 Task: Look for space in Siguiri, Guinea from 3rd June, 2023 to 9th June, 2023 for 2 adults in price range Rs.6000 to Rs.12000. Place can be entire place with 1  bedroom having 1 bed and 1 bathroom. Property type can be house, flat, guest house, hotel. Booking option can be shelf check-in. Required host language is English.
Action: Mouse moved to (426, 58)
Screenshot: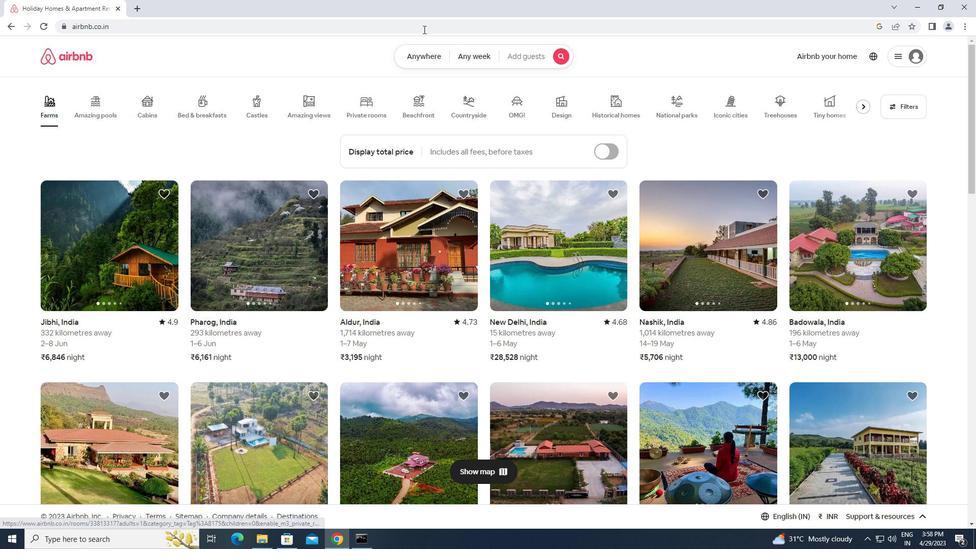 
Action: Mouse pressed left at (426, 58)
Screenshot: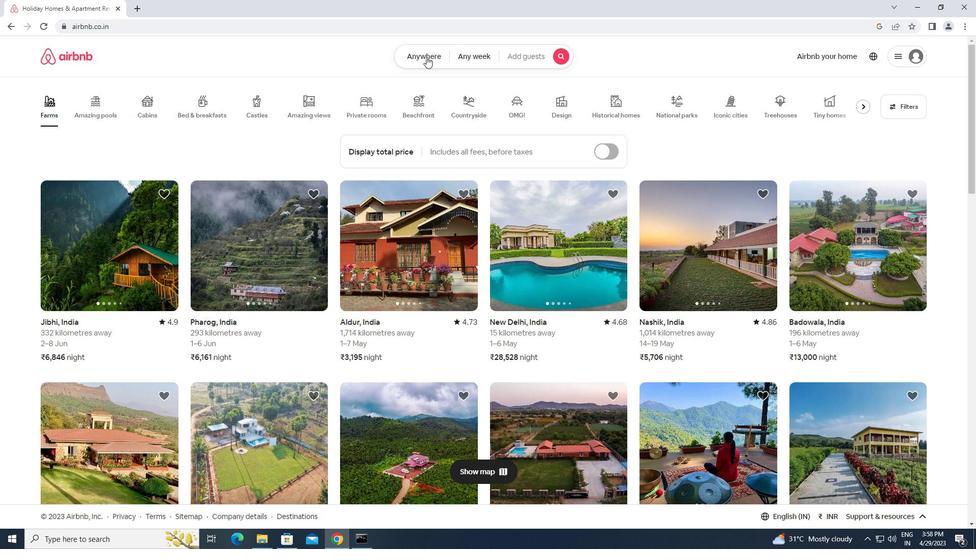 
Action: Mouse moved to (355, 93)
Screenshot: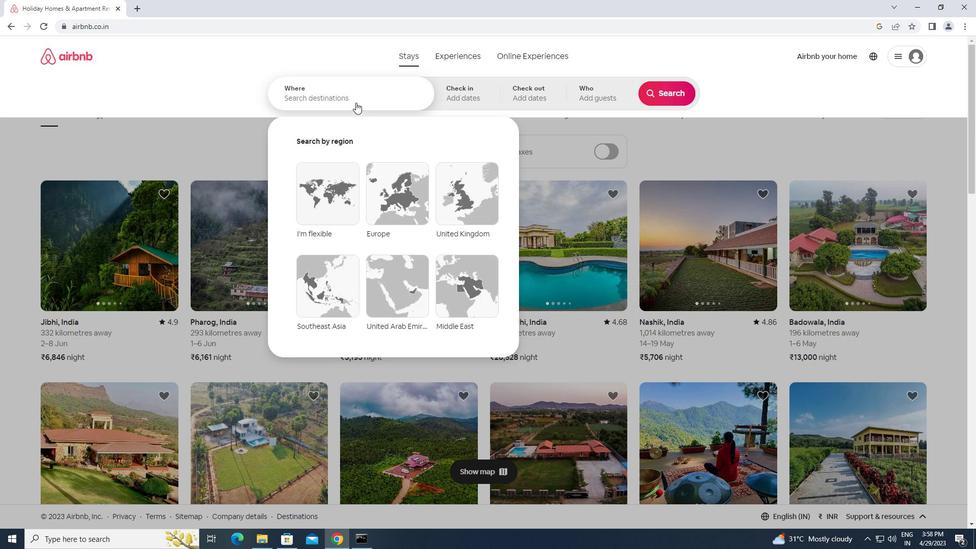 
Action: Mouse pressed left at (355, 93)
Screenshot: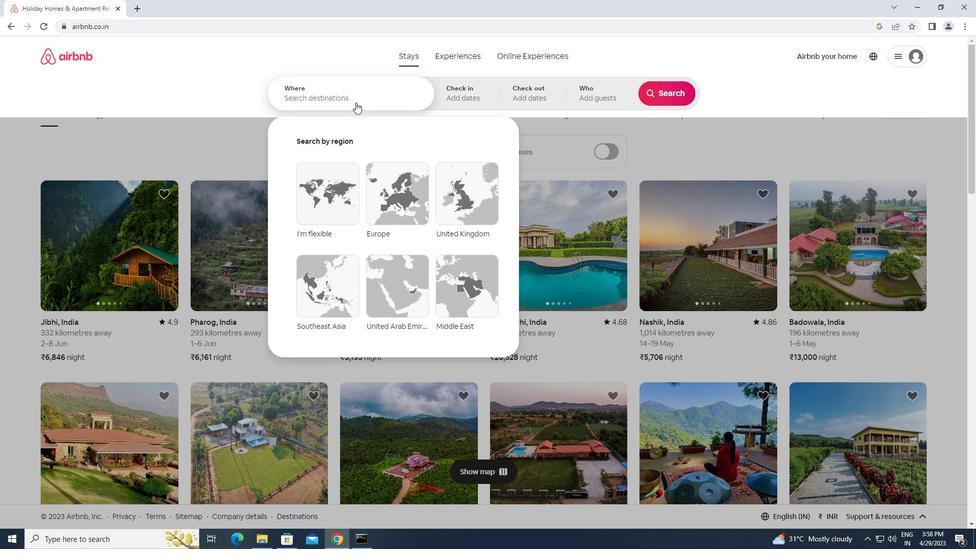 
Action: Mouse moved to (355, 93)
Screenshot: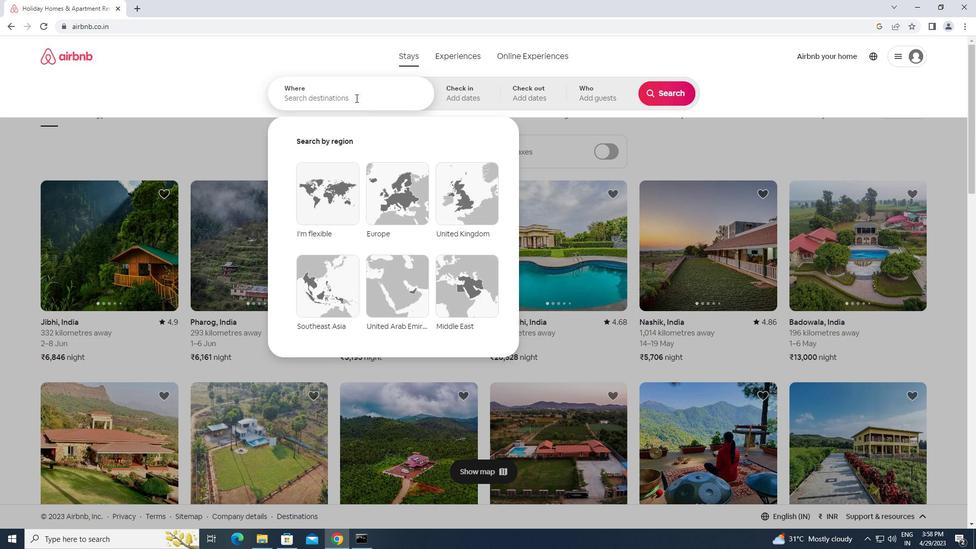 
Action: Key pressed s<Key.caps_lock>iguiri,<Key.space><Key.caps_lock>g<Key.caps_lock>uinea<Key.enter>
Screenshot: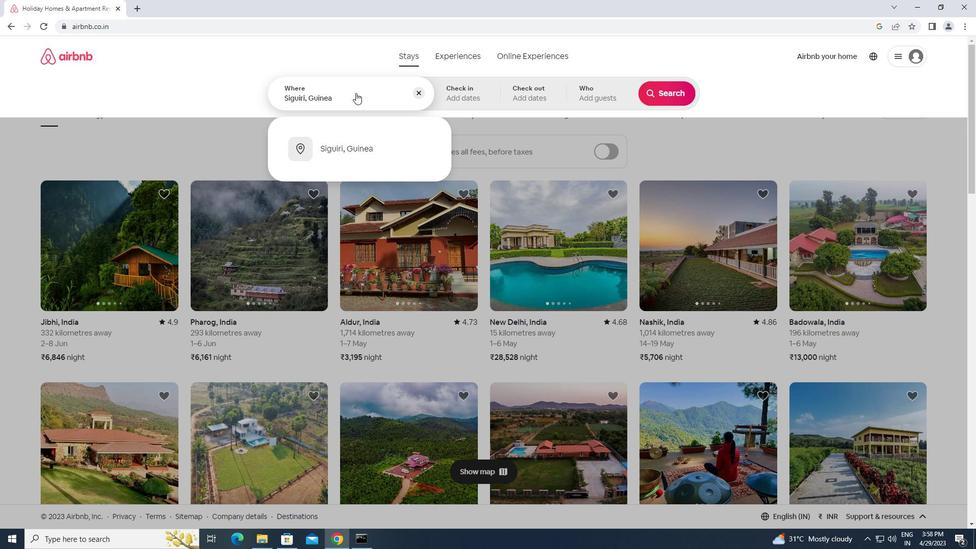 
Action: Mouse moved to (663, 174)
Screenshot: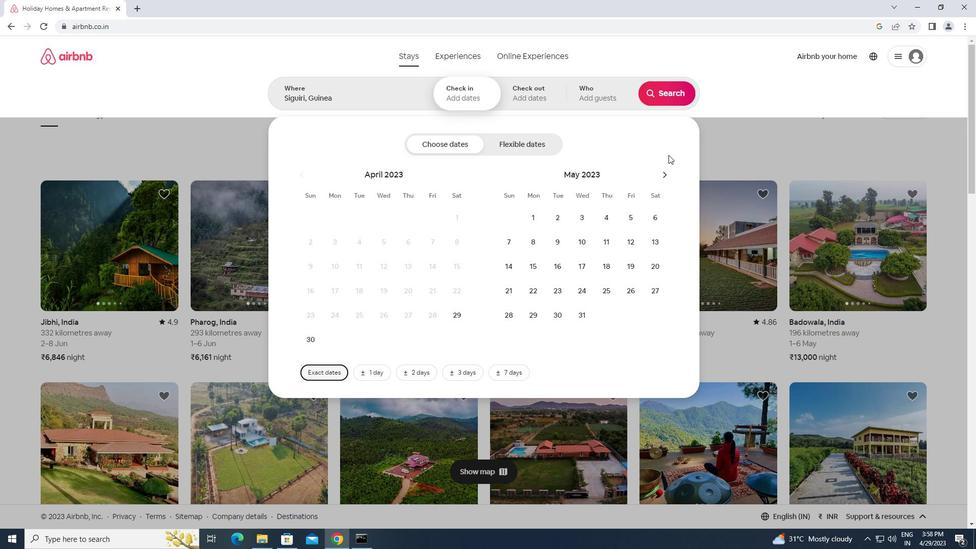 
Action: Mouse pressed left at (663, 174)
Screenshot: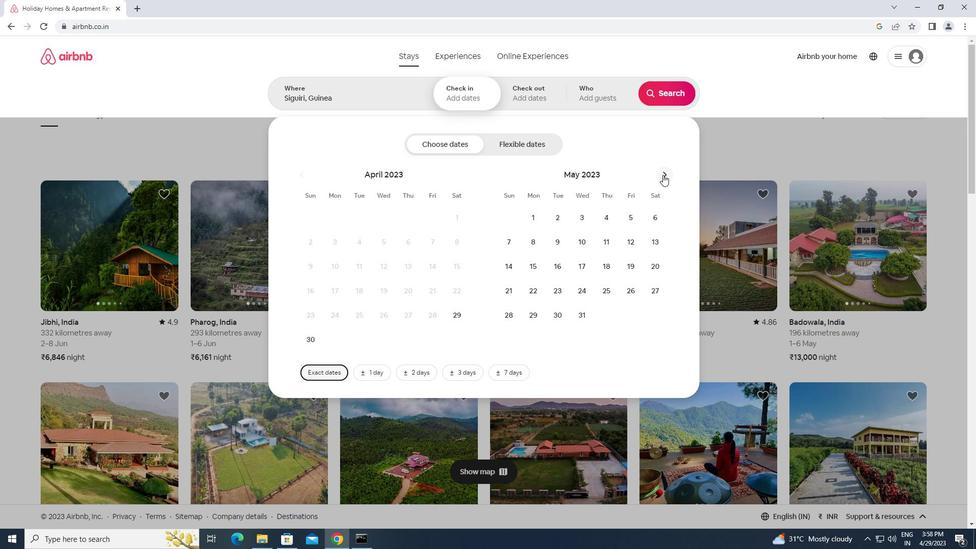 
Action: Mouse moved to (656, 216)
Screenshot: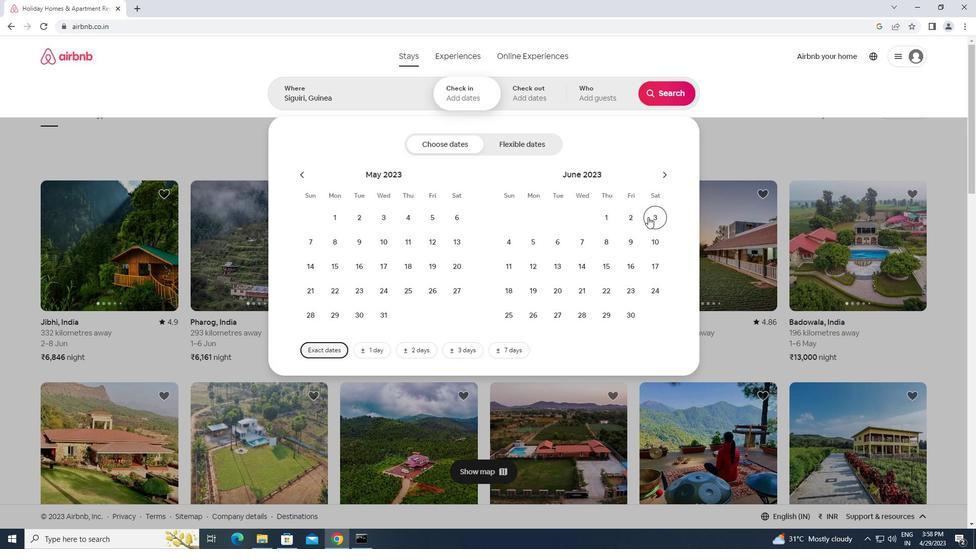 
Action: Mouse pressed left at (656, 216)
Screenshot: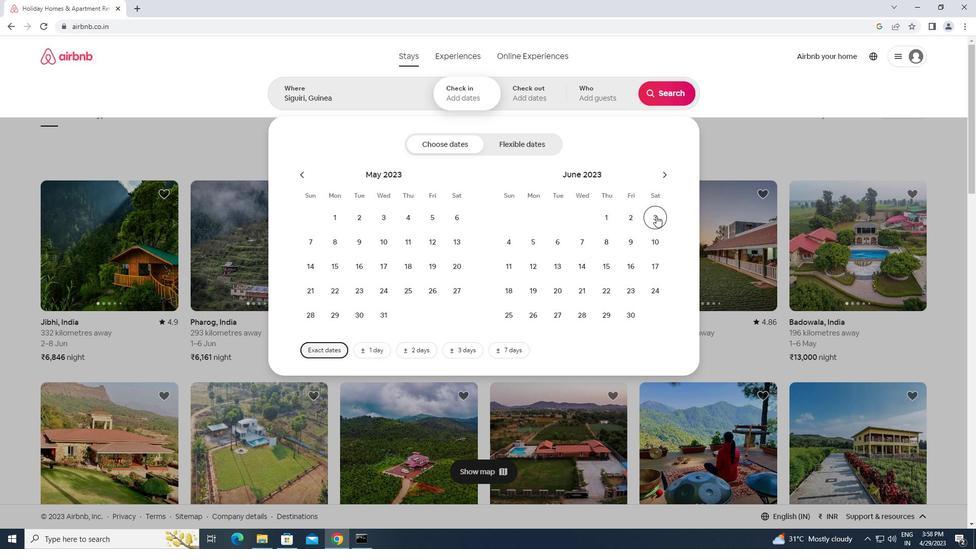 
Action: Mouse moved to (627, 238)
Screenshot: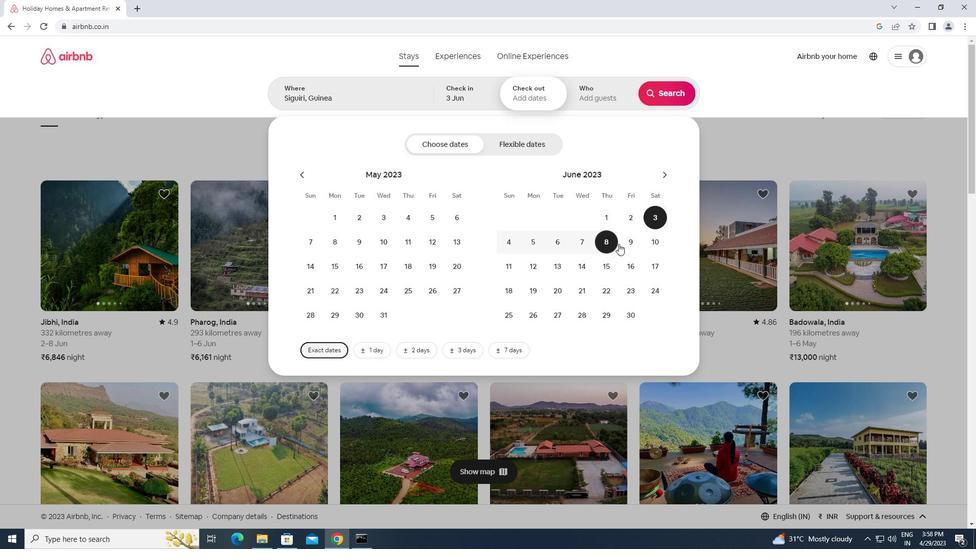 
Action: Mouse pressed left at (627, 238)
Screenshot: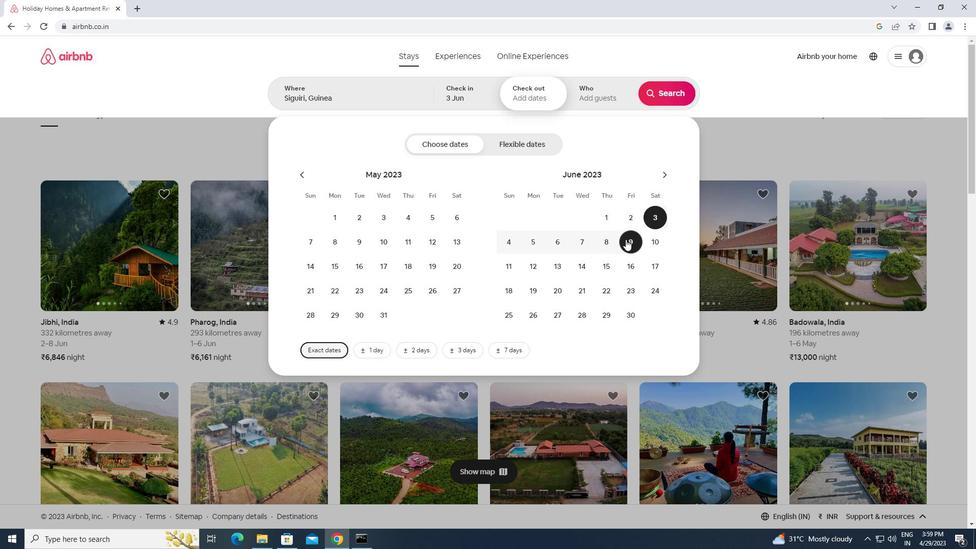 
Action: Mouse moved to (597, 95)
Screenshot: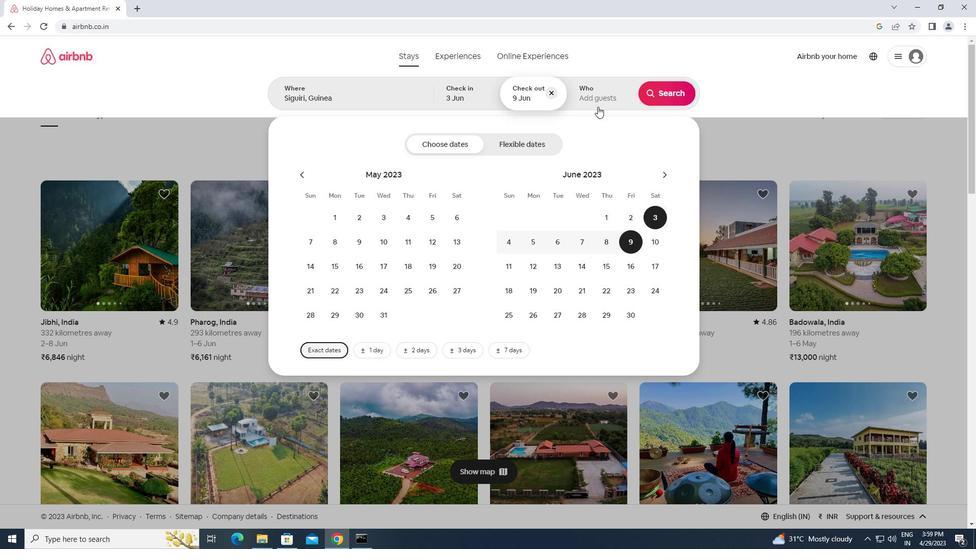 
Action: Mouse pressed left at (597, 95)
Screenshot: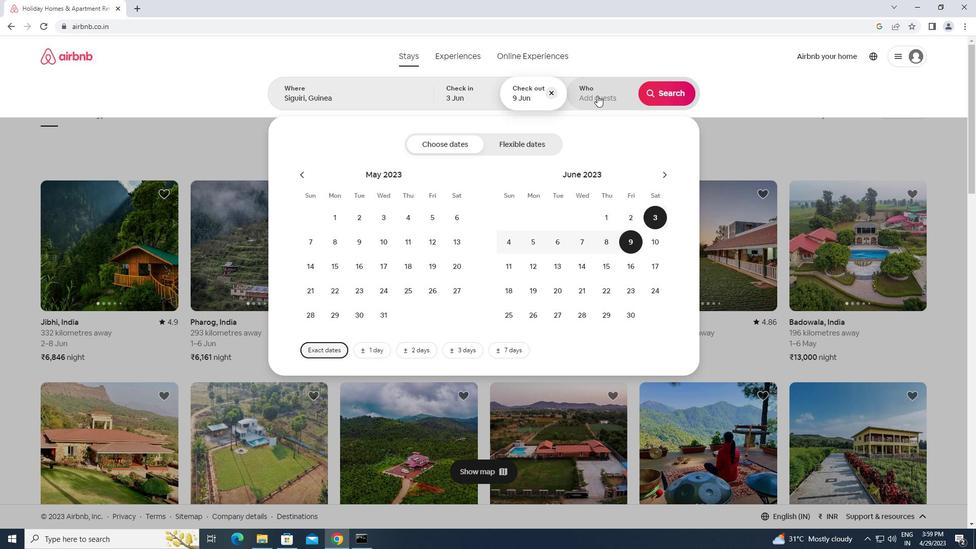 
Action: Mouse moved to (667, 151)
Screenshot: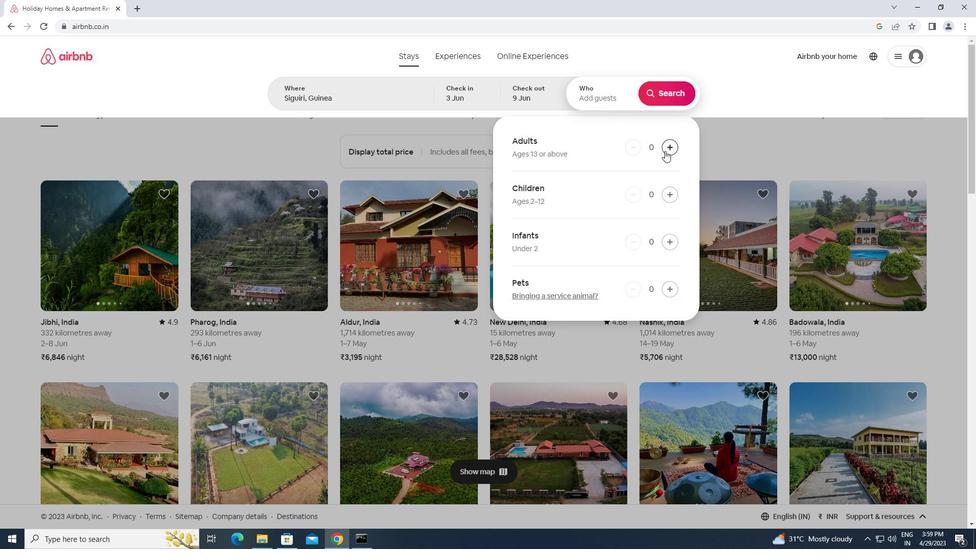 
Action: Mouse pressed left at (667, 151)
Screenshot: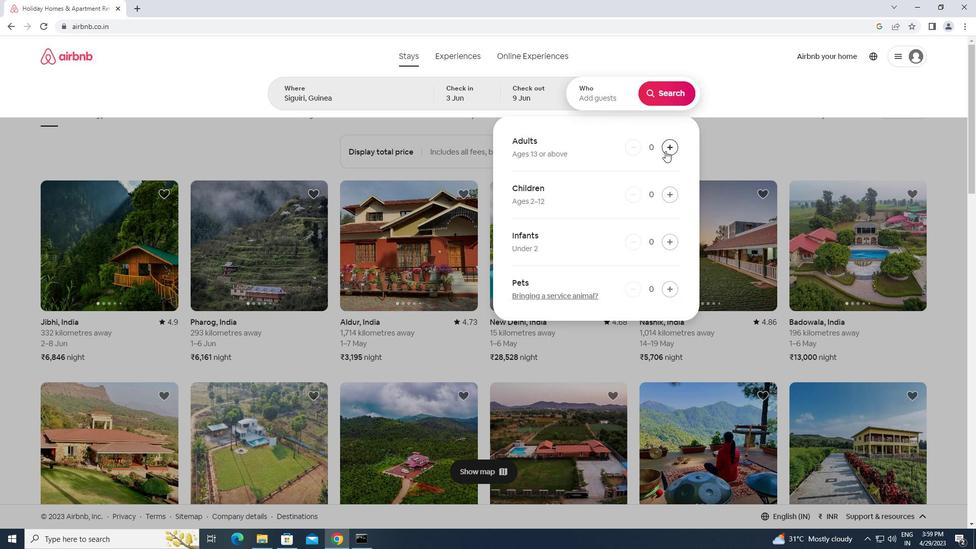 
Action: Mouse moved to (667, 151)
Screenshot: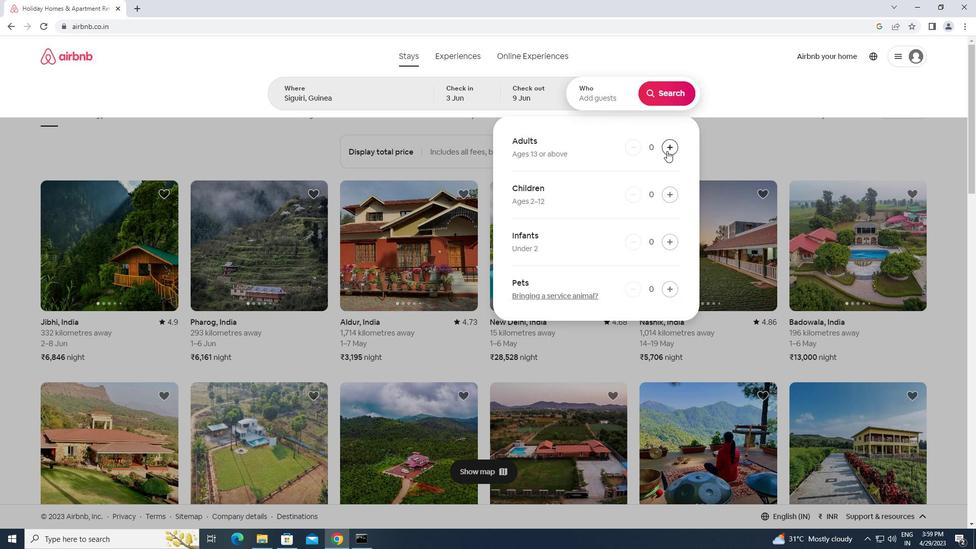 
Action: Mouse pressed left at (667, 151)
Screenshot: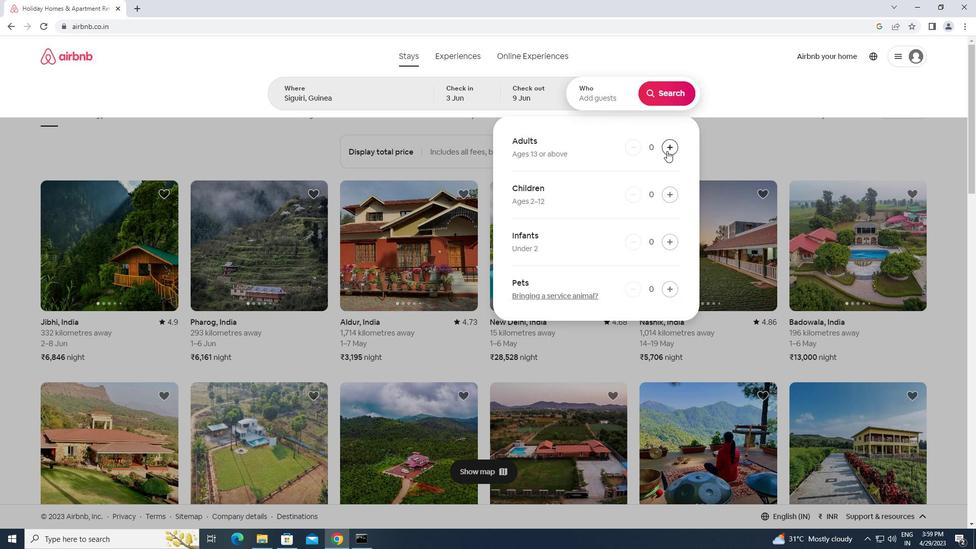 
Action: Mouse moved to (657, 83)
Screenshot: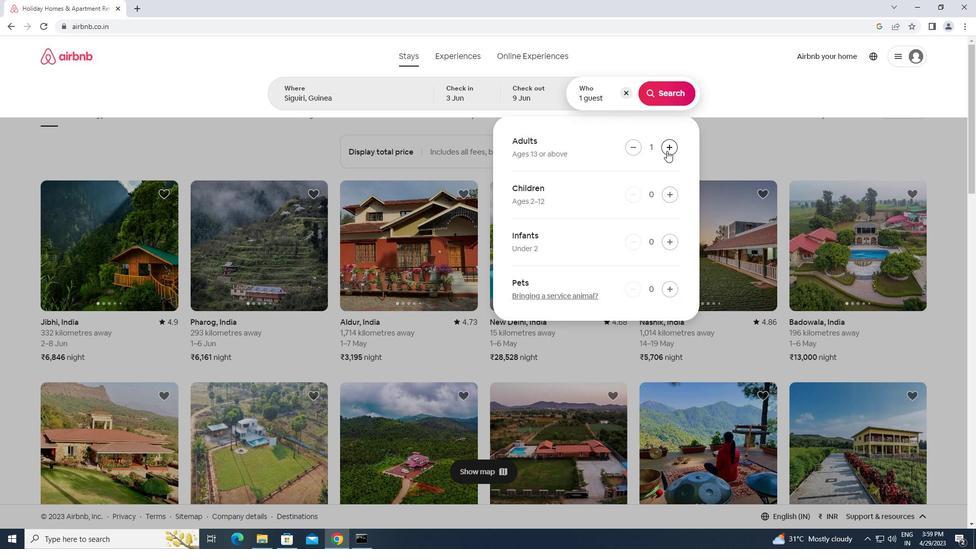 
Action: Mouse pressed left at (657, 83)
Screenshot: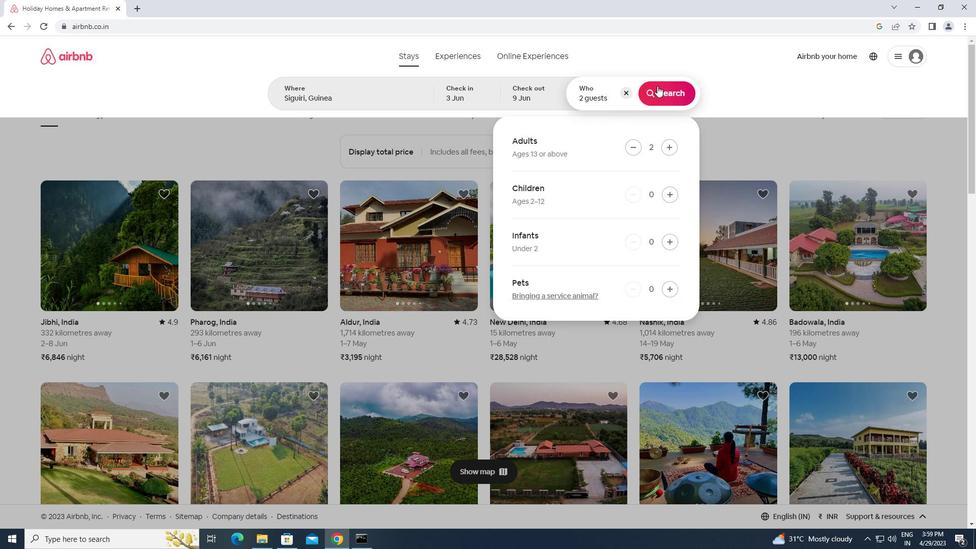 
Action: Mouse moved to (927, 101)
Screenshot: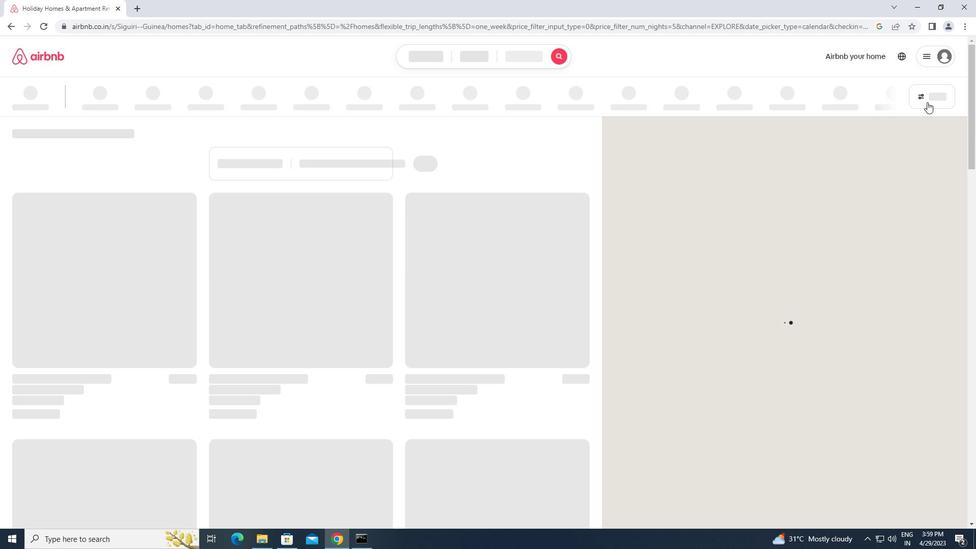 
Action: Mouse pressed left at (927, 101)
Screenshot: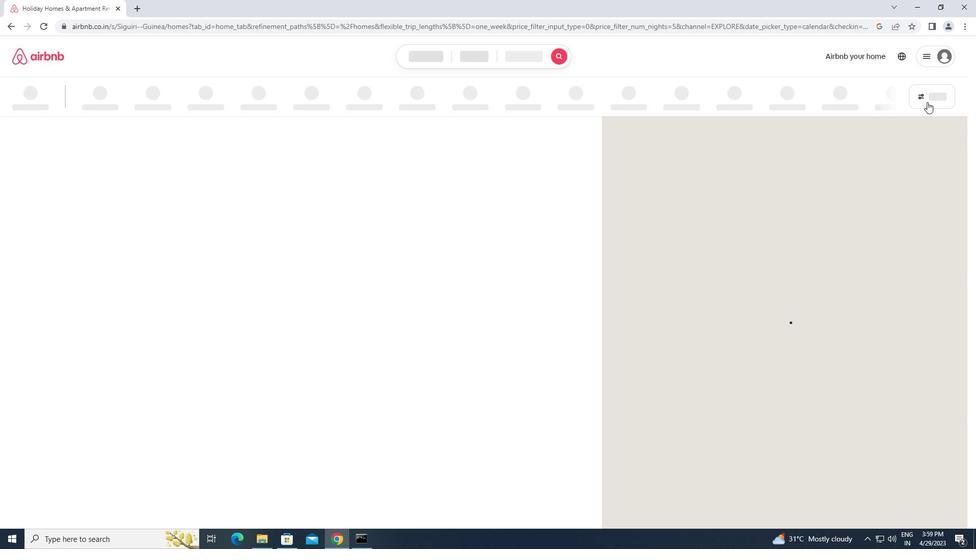 
Action: Mouse moved to (372, 161)
Screenshot: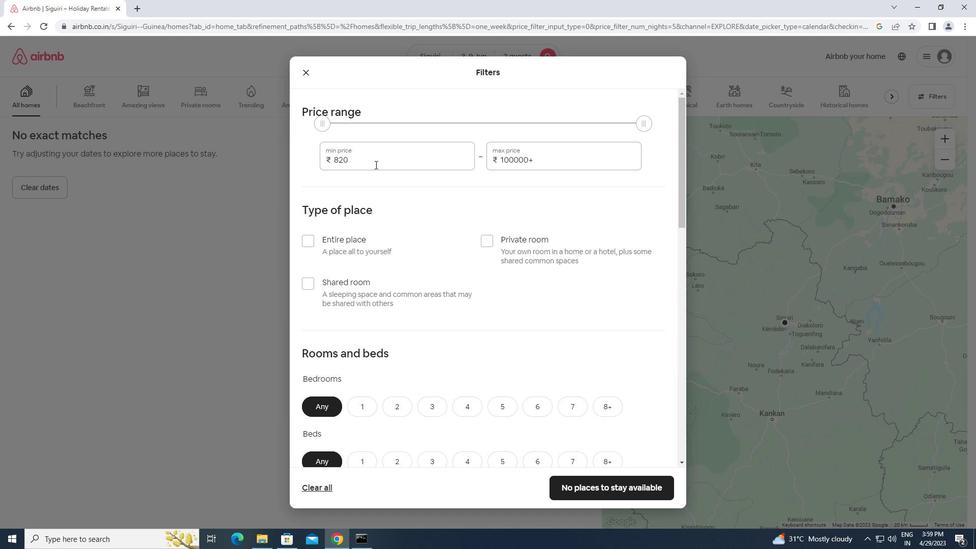 
Action: Mouse pressed left at (372, 161)
Screenshot: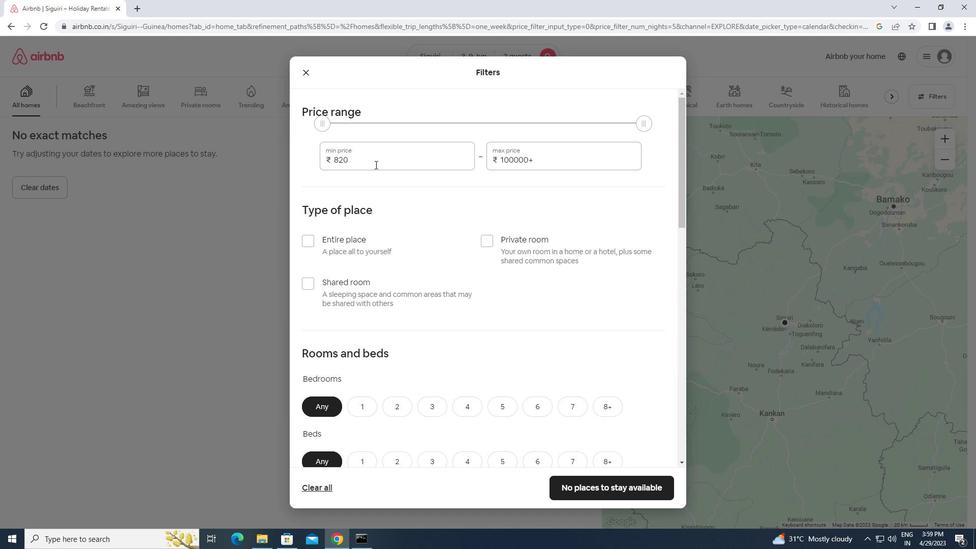 
Action: Mouse moved to (286, 159)
Screenshot: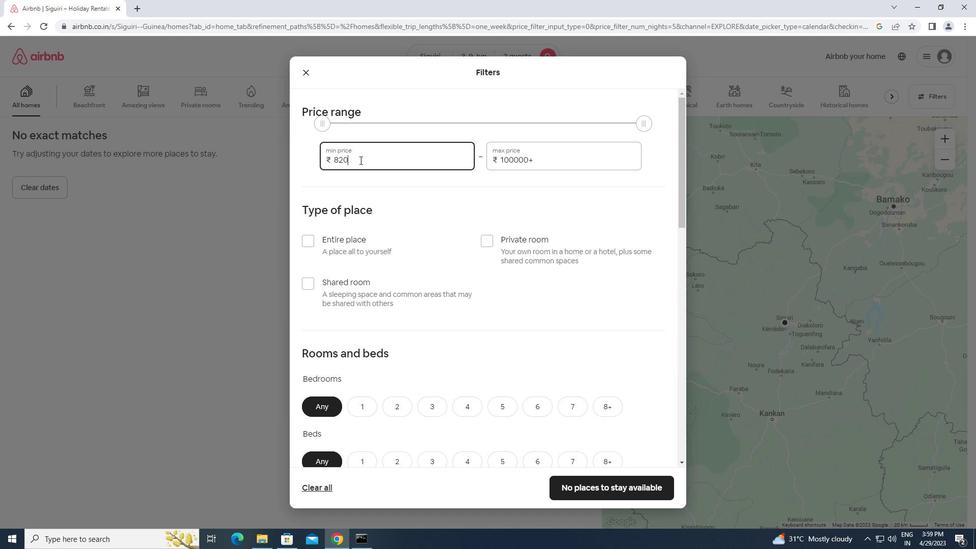 
Action: Key pressed 6000<Key.tab><Key.backspace><Key.backspace><Key.backspace><Key.backspace><Key.backspace><Key.backspace><Key.backspace><Key.backspace><Key.backspace><Key.backspace><Key.backspace><Key.backspace><Key.backspace><Key.backspace><Key.backspace><Key.backspace><Key.backspace><Key.backspace><Key.backspace><Key.backspace><Key.backspace>12000
Screenshot: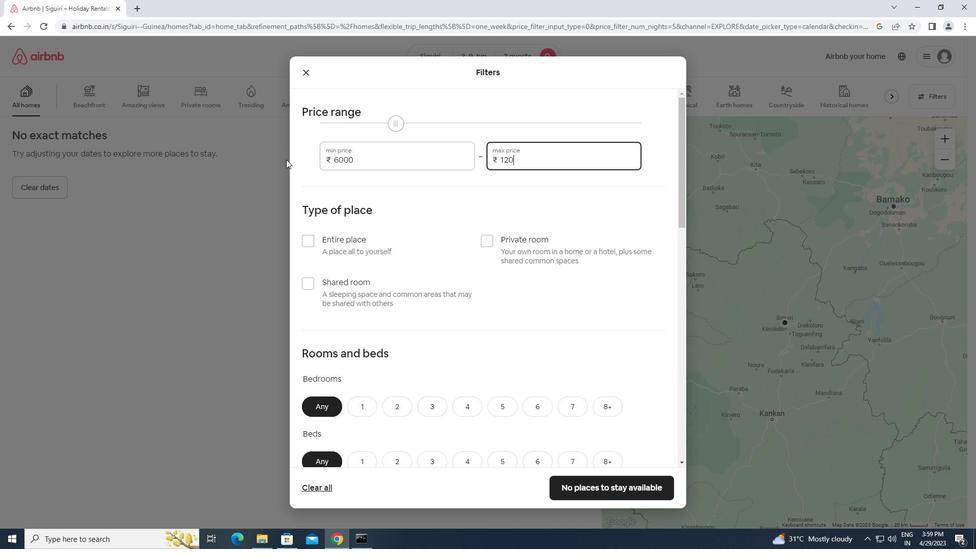 
Action: Mouse moved to (308, 242)
Screenshot: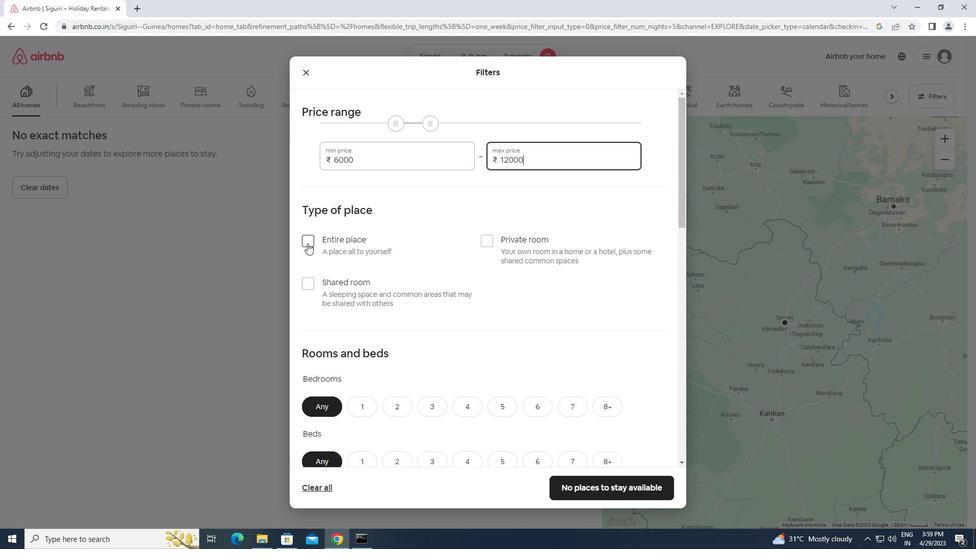 
Action: Mouse pressed left at (308, 242)
Screenshot: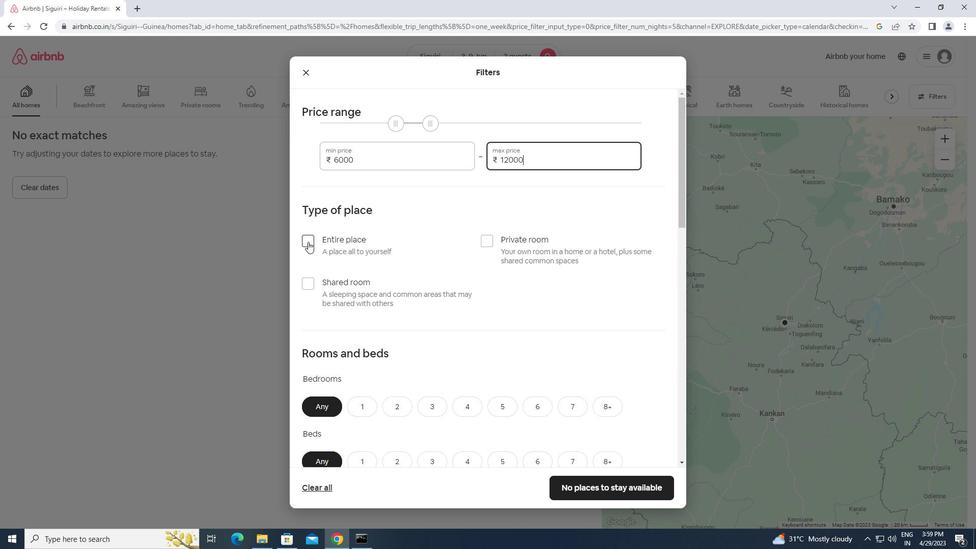 
Action: Mouse moved to (374, 270)
Screenshot: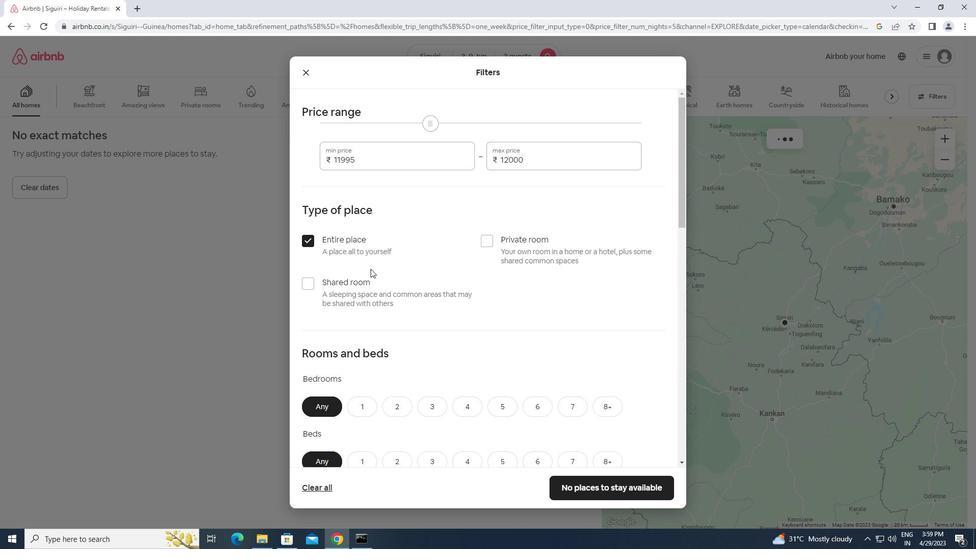 
Action: Mouse scrolled (374, 269) with delta (0, 0)
Screenshot: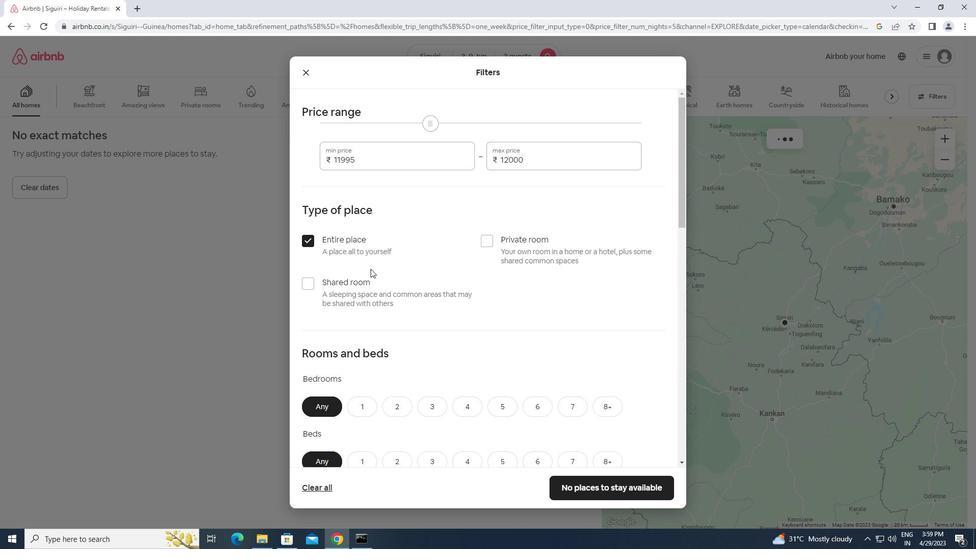 
Action: Mouse scrolled (374, 269) with delta (0, 0)
Screenshot: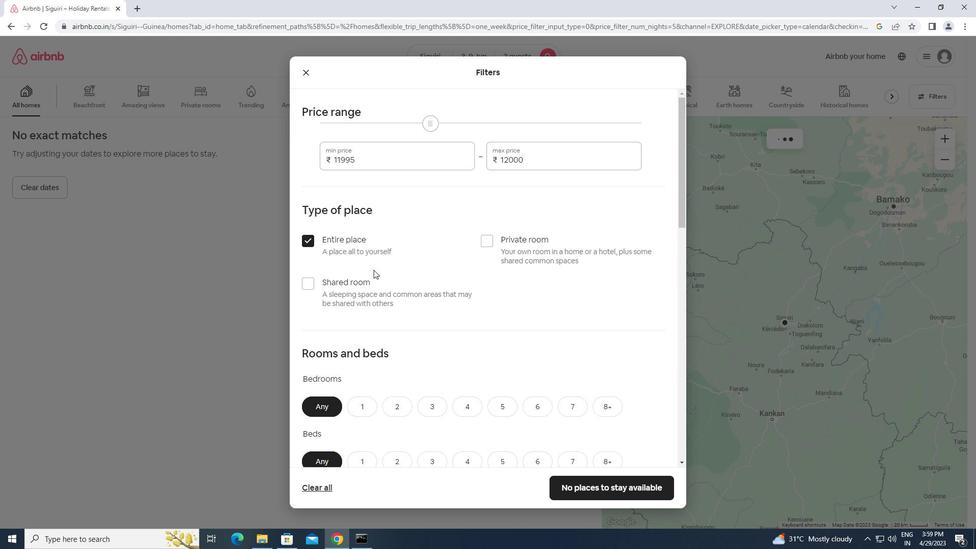 
Action: Mouse moved to (364, 302)
Screenshot: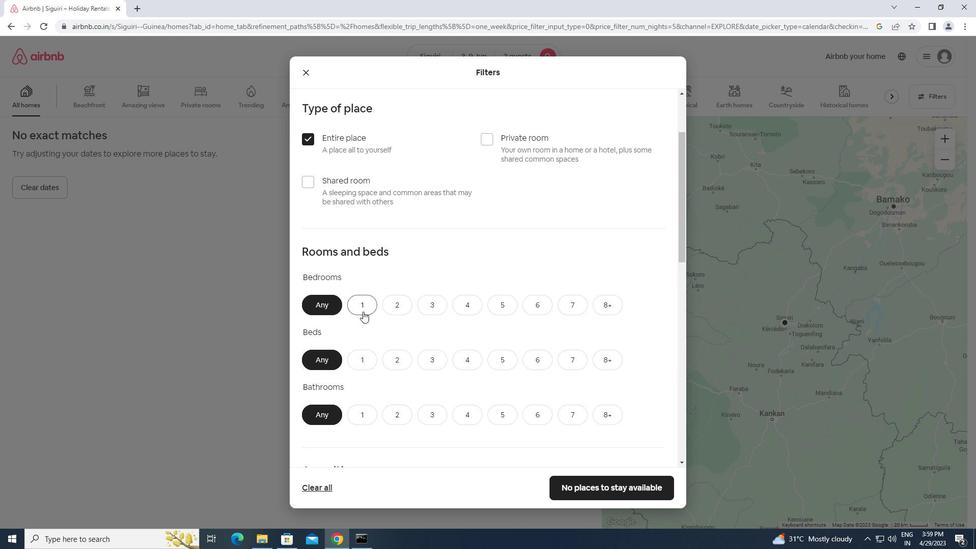 
Action: Mouse pressed left at (364, 302)
Screenshot: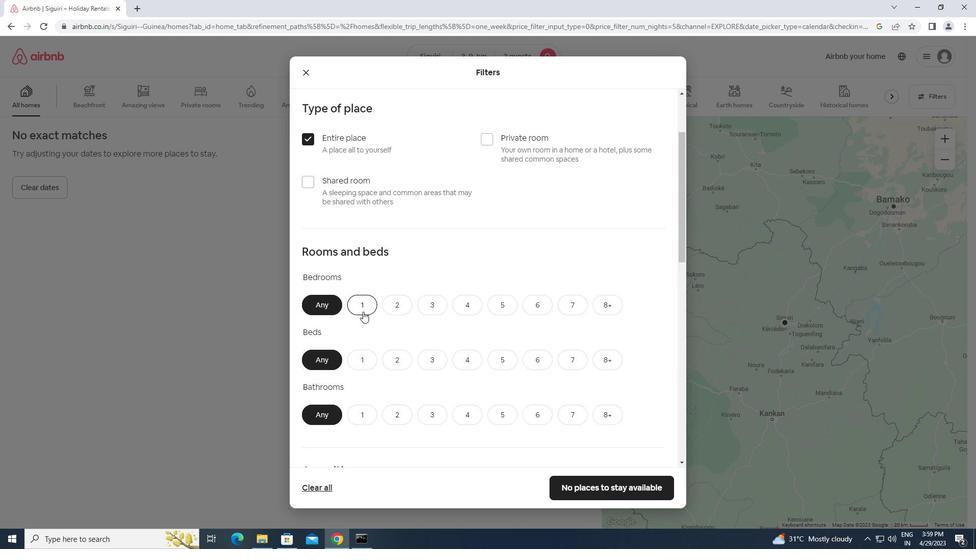 
Action: Mouse moved to (361, 363)
Screenshot: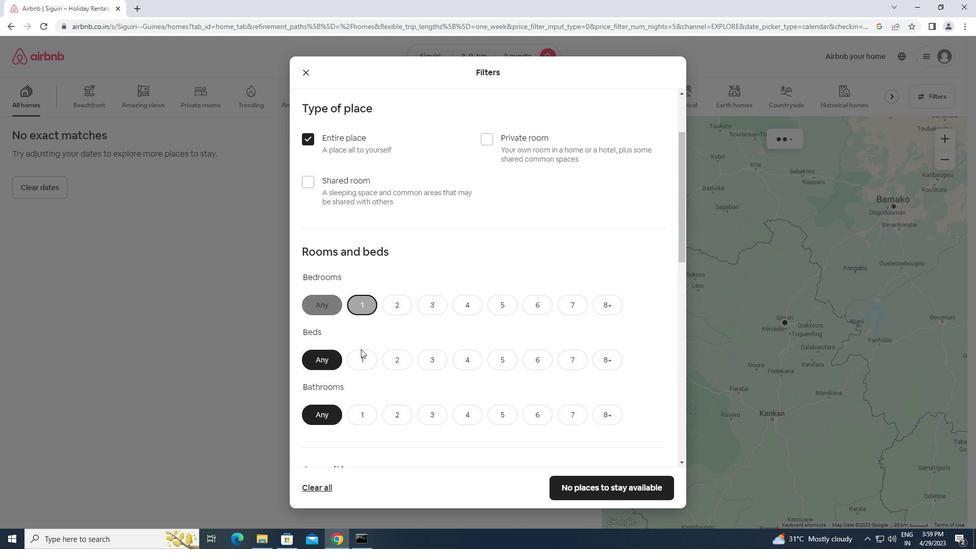 
Action: Mouse pressed left at (361, 363)
Screenshot: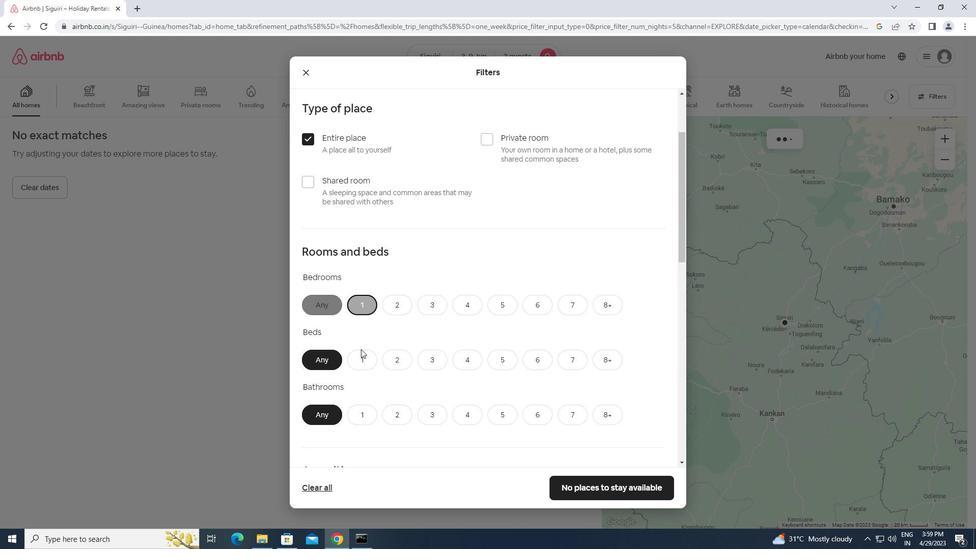 
Action: Mouse moved to (361, 412)
Screenshot: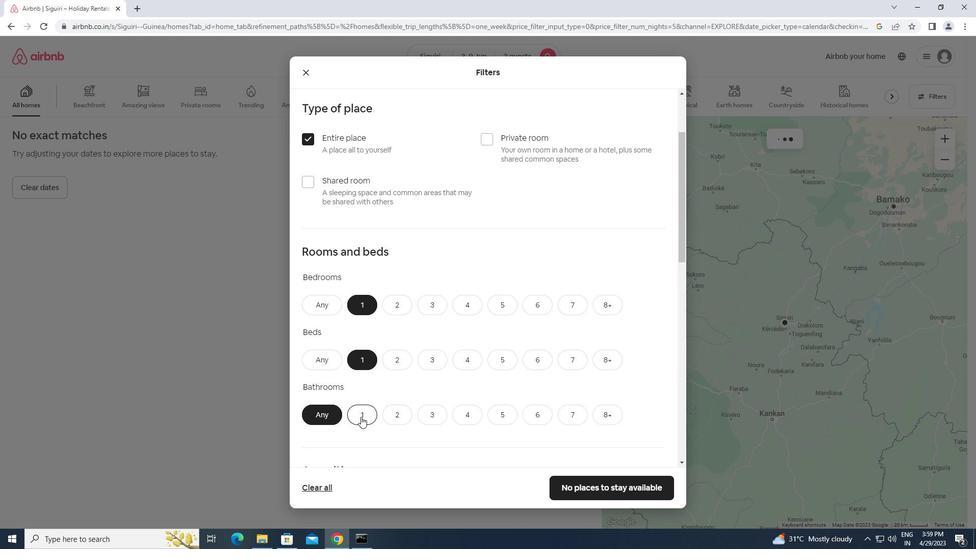 
Action: Mouse pressed left at (361, 412)
Screenshot: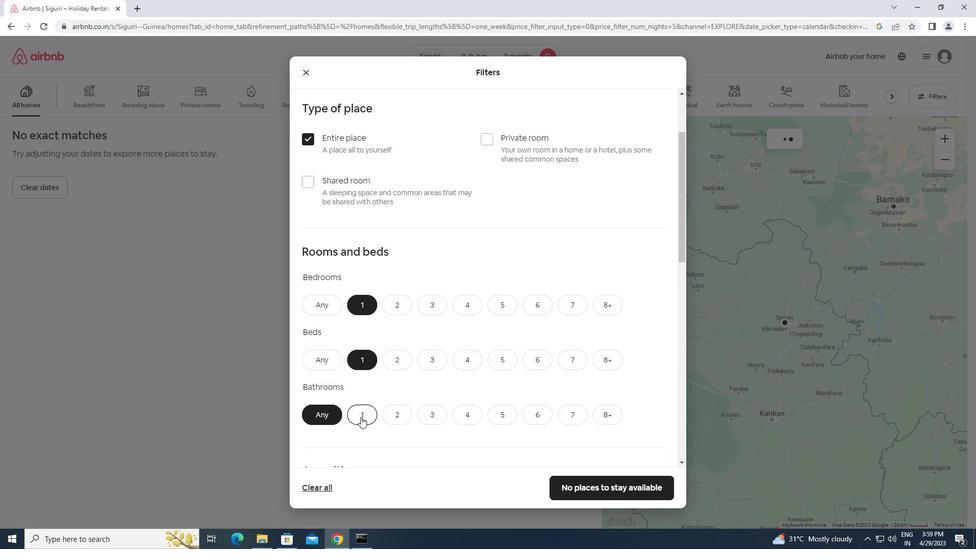 
Action: Mouse moved to (496, 361)
Screenshot: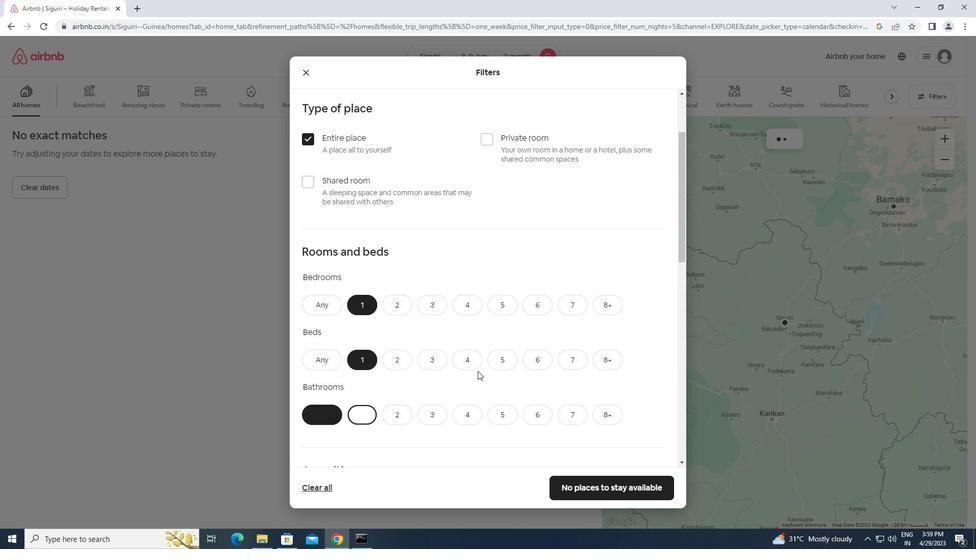 
Action: Mouse scrolled (496, 361) with delta (0, 0)
Screenshot: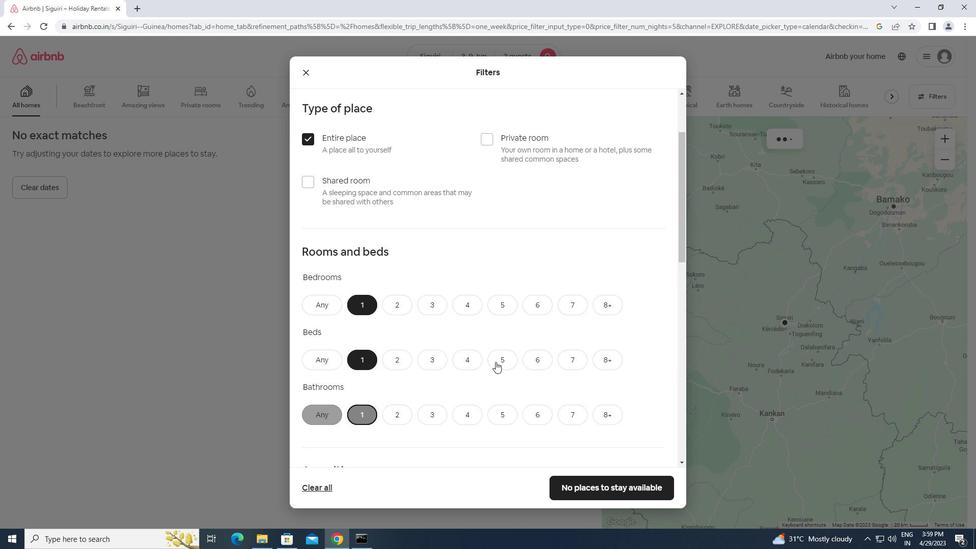 
Action: Mouse scrolled (496, 361) with delta (0, 0)
Screenshot: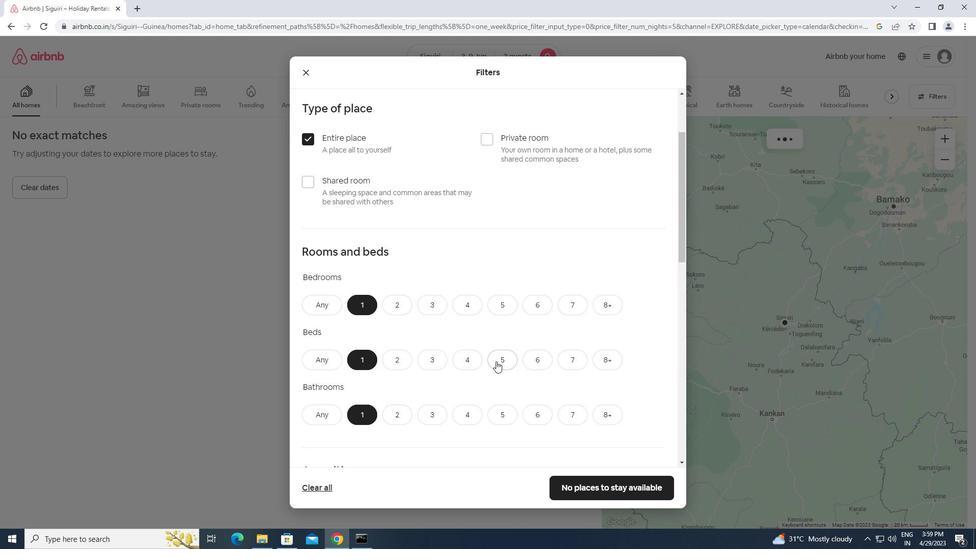 
Action: Mouse scrolled (496, 361) with delta (0, 0)
Screenshot: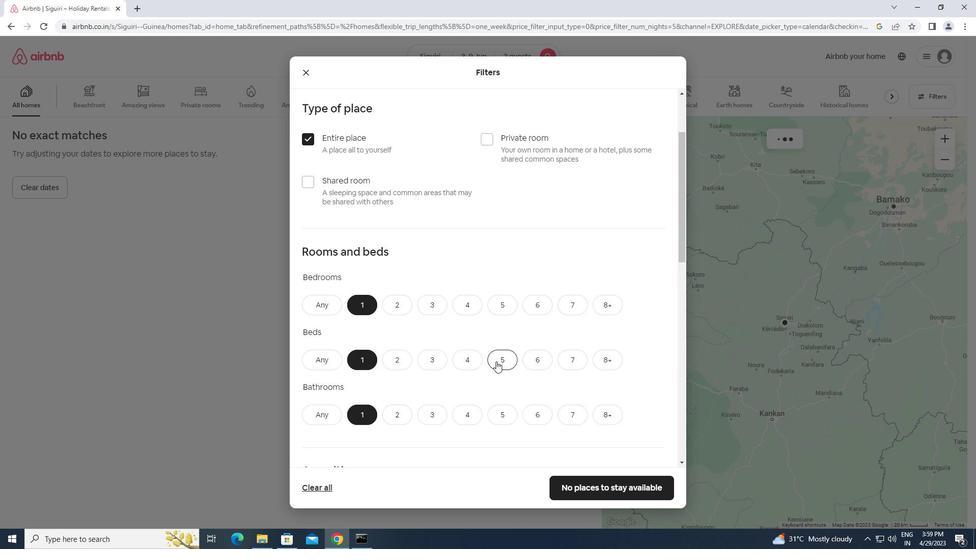 
Action: Mouse scrolled (496, 361) with delta (0, 0)
Screenshot: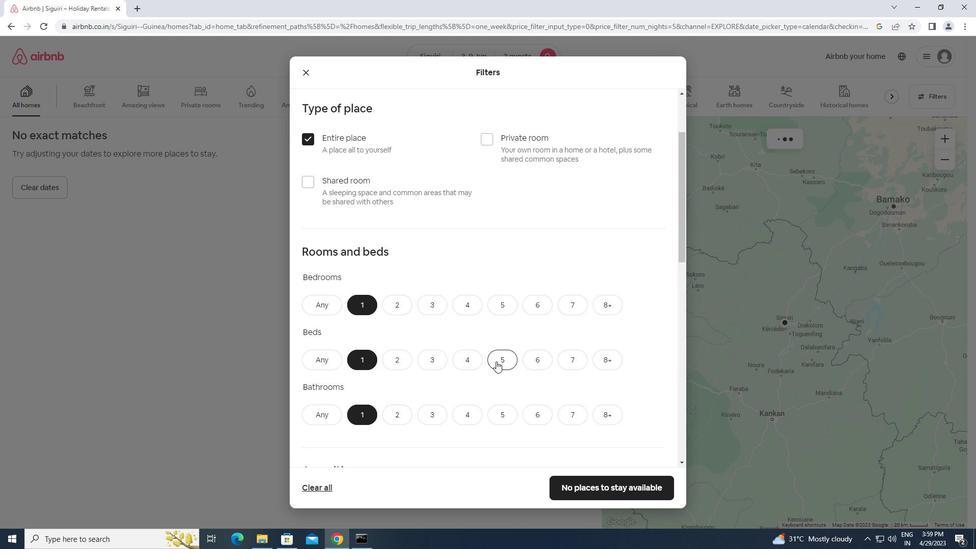 
Action: Mouse scrolled (496, 361) with delta (0, 0)
Screenshot: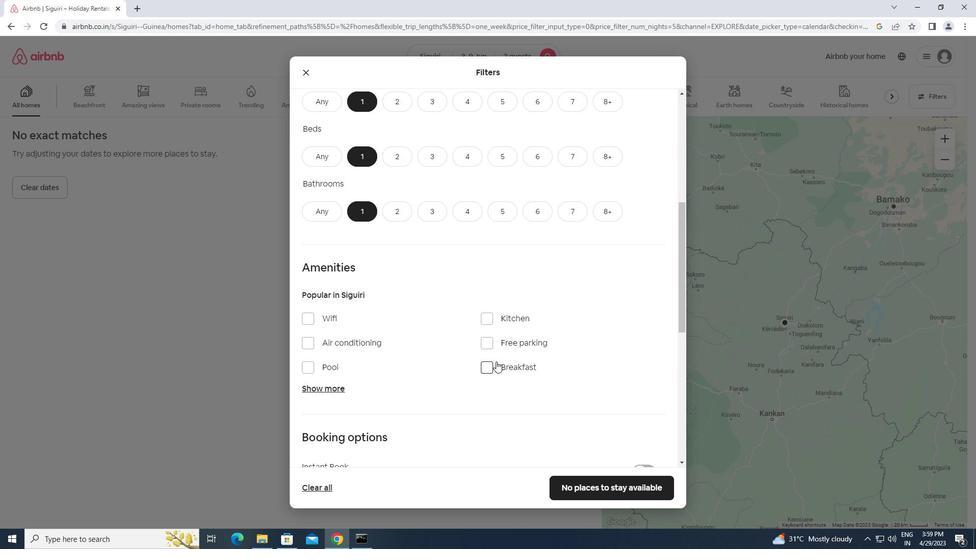 
Action: Mouse scrolled (496, 361) with delta (0, 0)
Screenshot: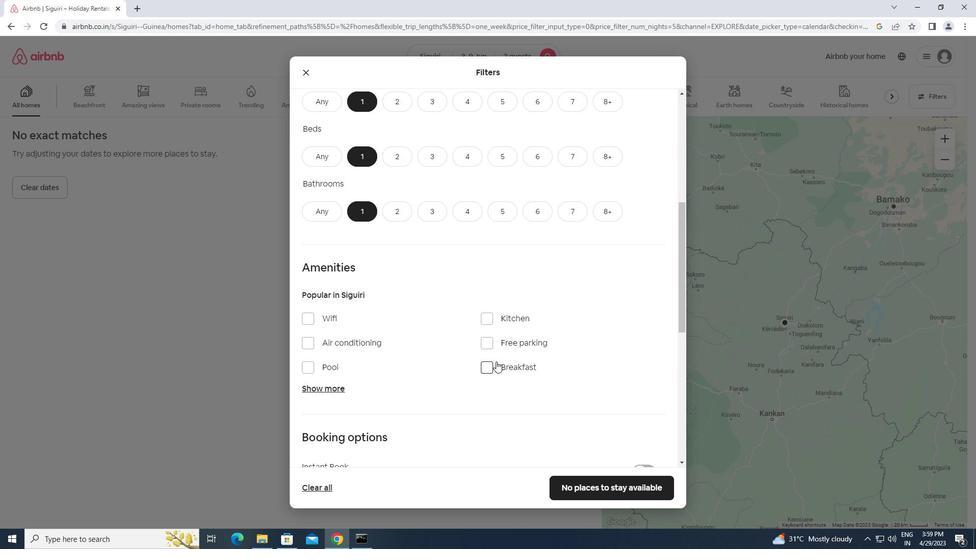 
Action: Mouse scrolled (496, 361) with delta (0, 0)
Screenshot: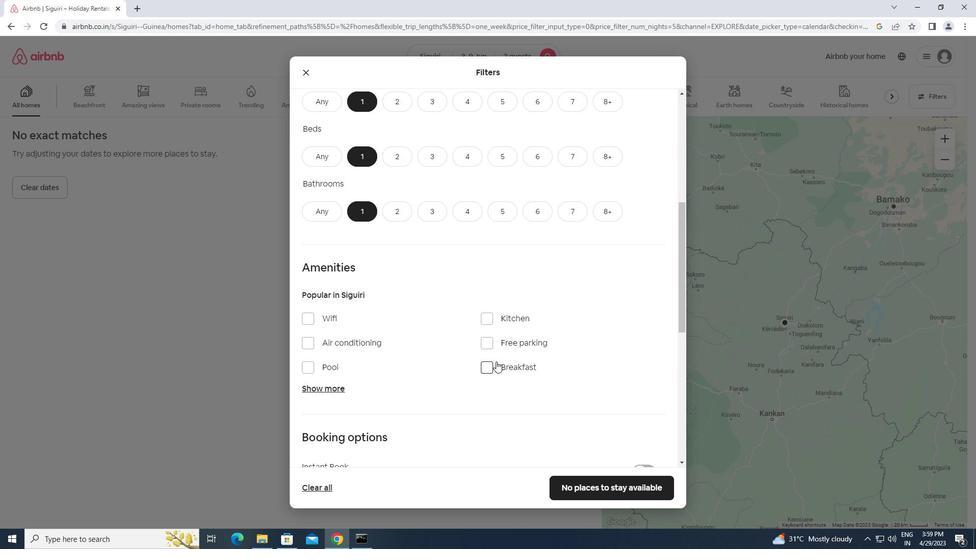 
Action: Mouse scrolled (496, 361) with delta (0, 0)
Screenshot: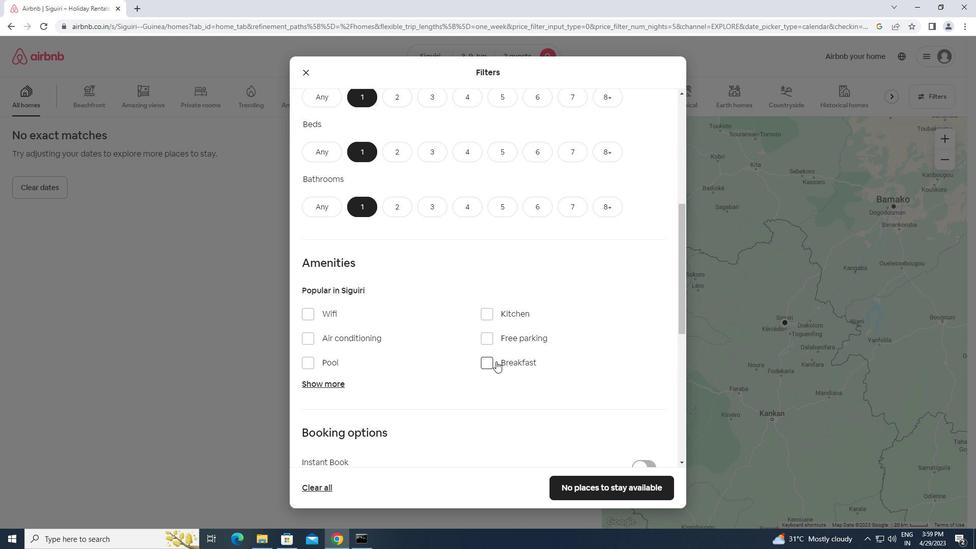 
Action: Mouse moved to (642, 301)
Screenshot: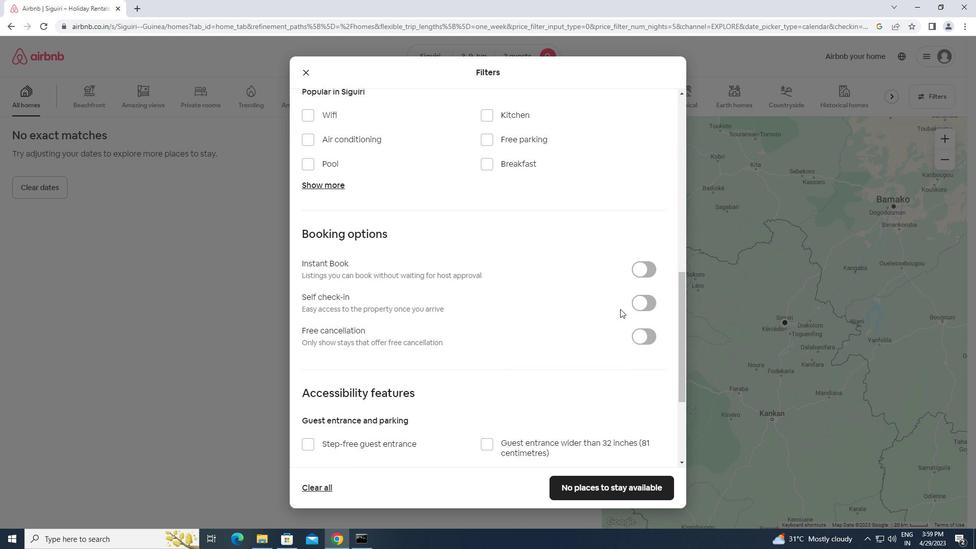 
Action: Mouse pressed left at (642, 301)
Screenshot: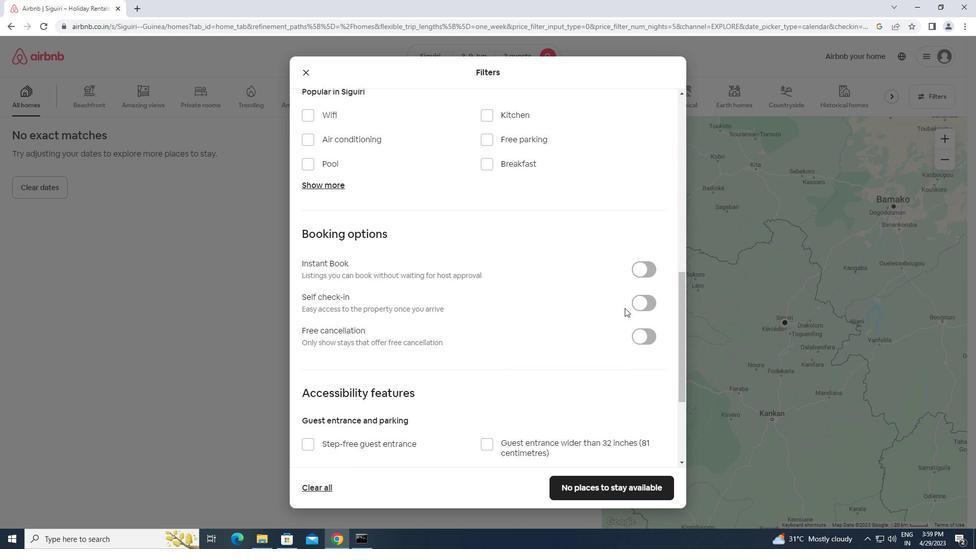 
Action: Mouse moved to (566, 333)
Screenshot: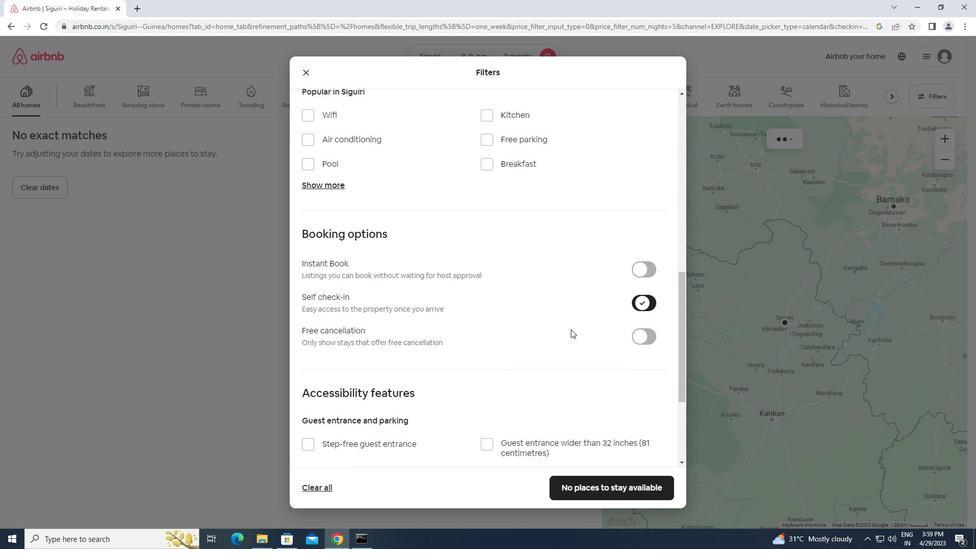 
Action: Mouse scrolled (566, 333) with delta (0, 0)
Screenshot: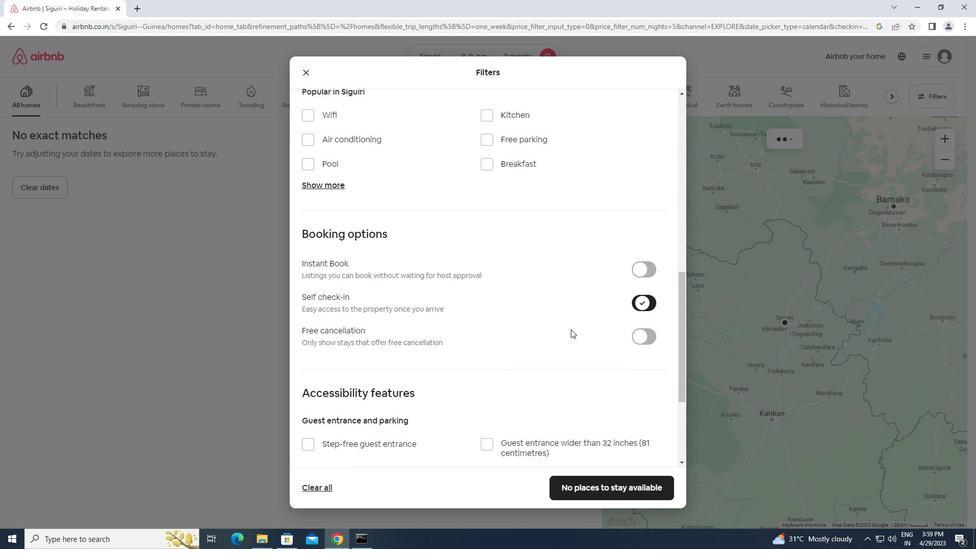 
Action: Mouse moved to (564, 336)
Screenshot: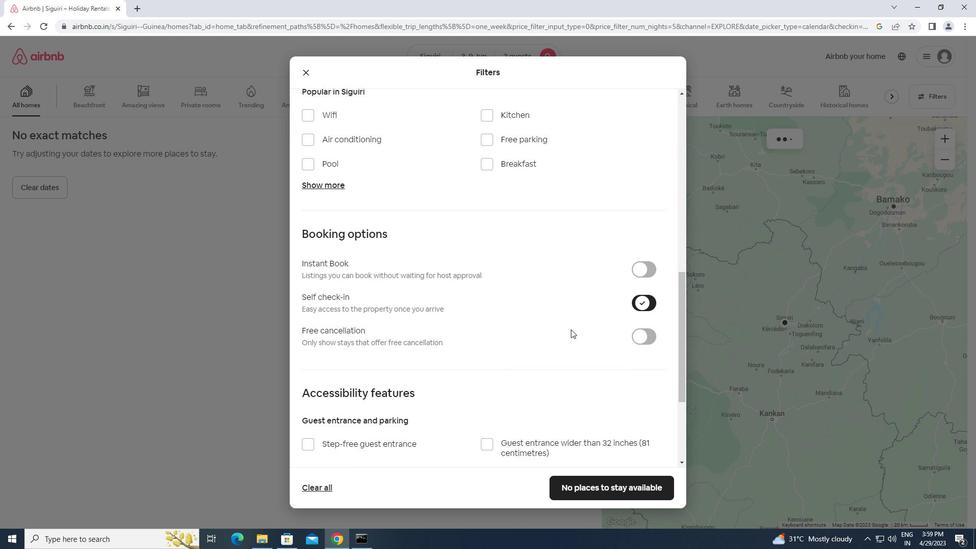
Action: Mouse scrolled (564, 336) with delta (0, 0)
Screenshot: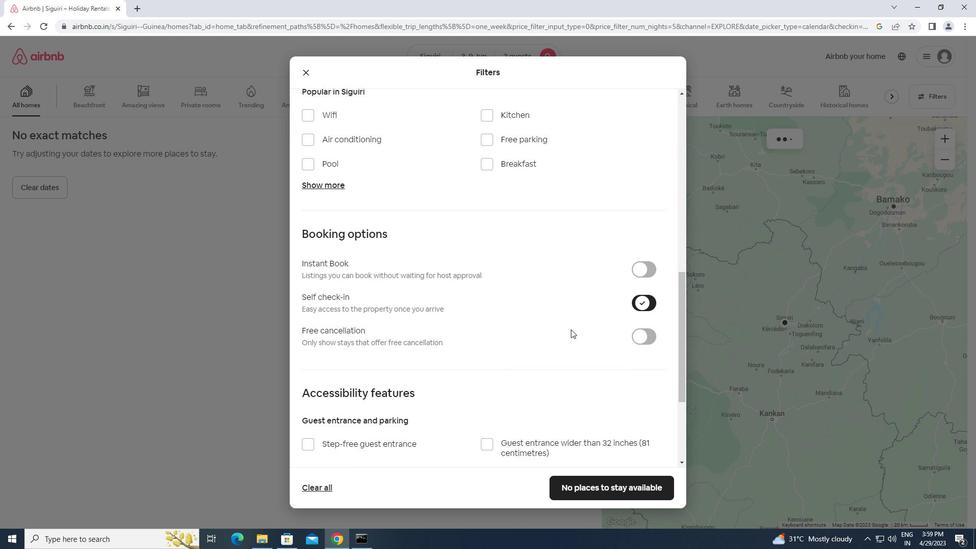 
Action: Mouse moved to (564, 337)
Screenshot: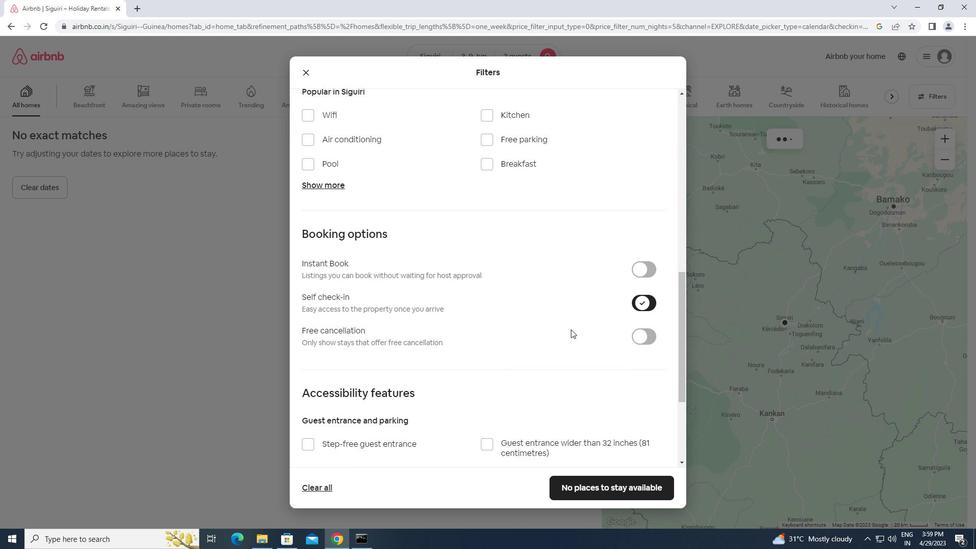 
Action: Mouse scrolled (564, 336) with delta (0, 0)
Screenshot: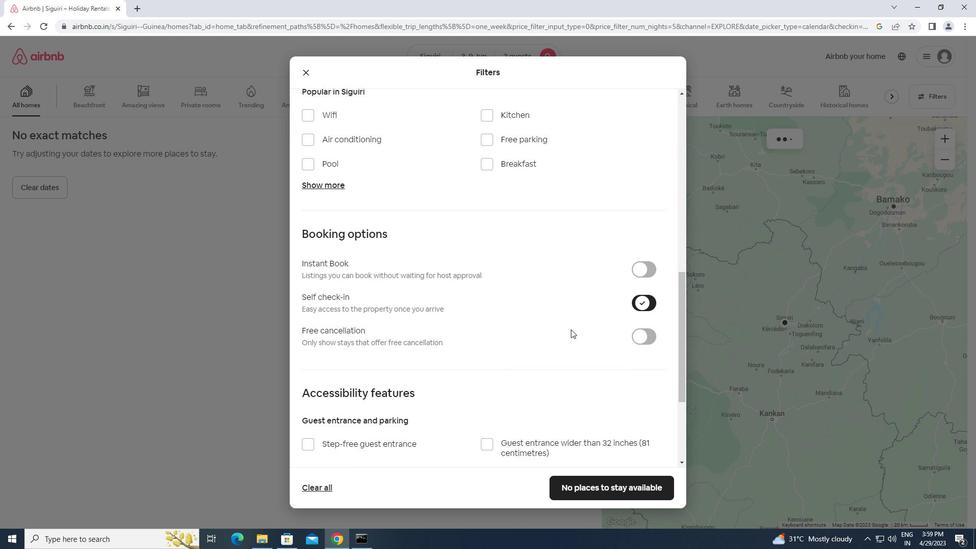 
Action: Mouse scrolled (564, 336) with delta (0, 0)
Screenshot: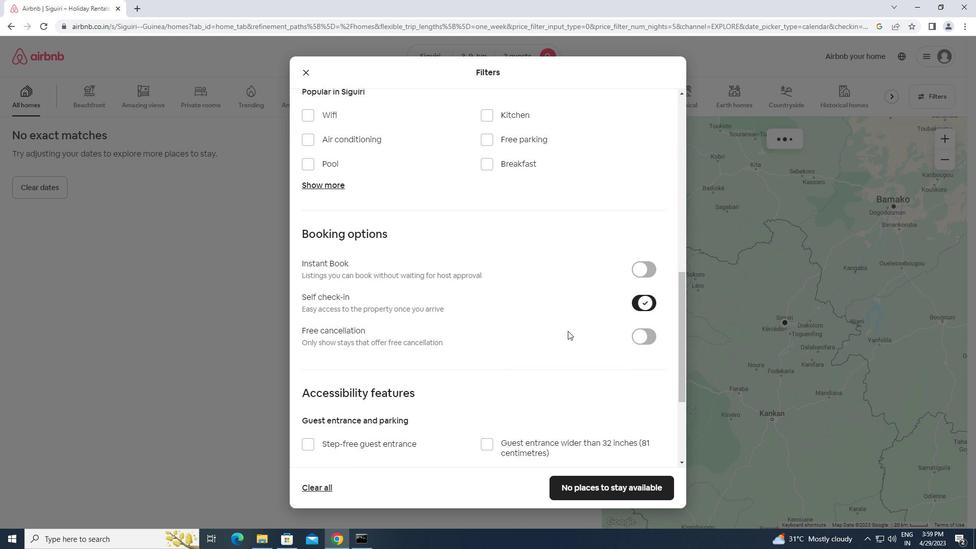 
Action: Mouse scrolled (564, 336) with delta (0, 0)
Screenshot: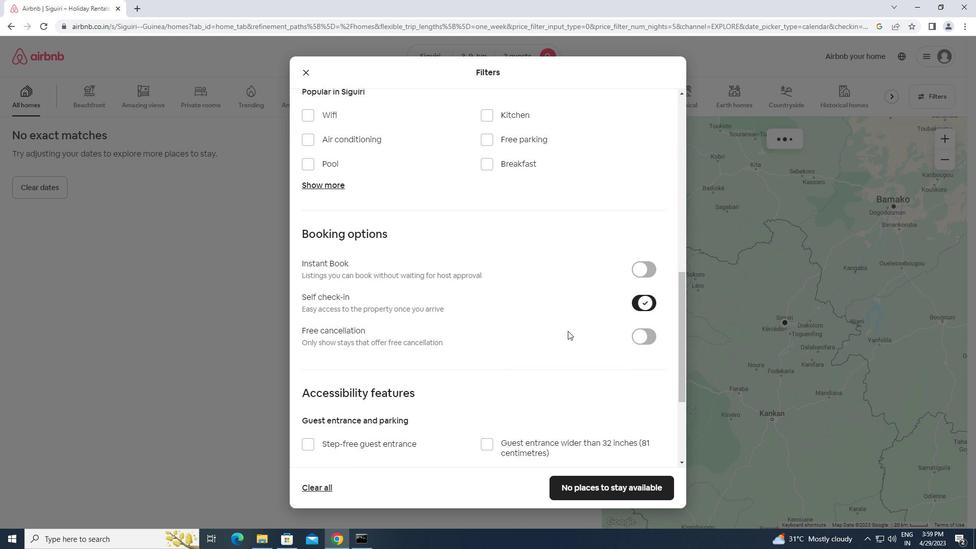 
Action: Mouse moved to (554, 342)
Screenshot: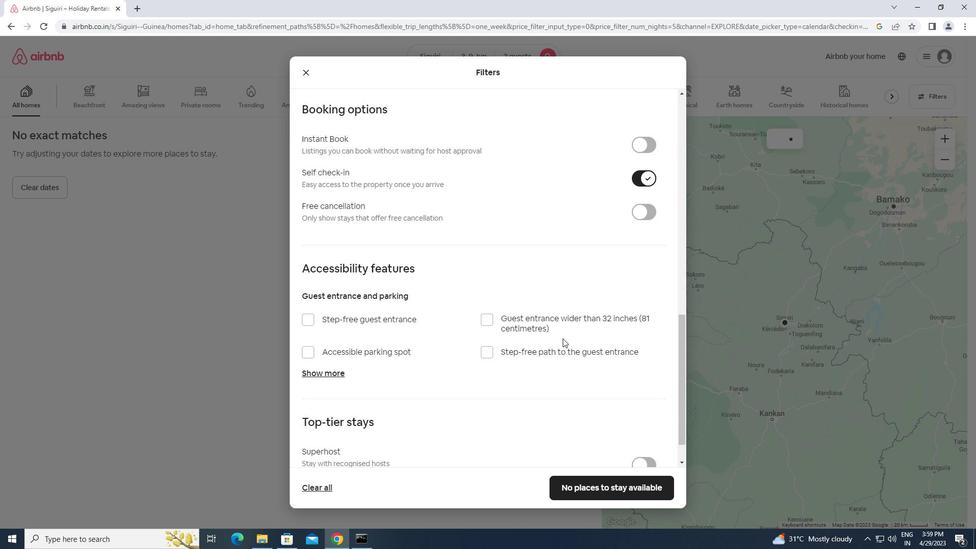 
Action: Mouse scrolled (554, 342) with delta (0, 0)
Screenshot: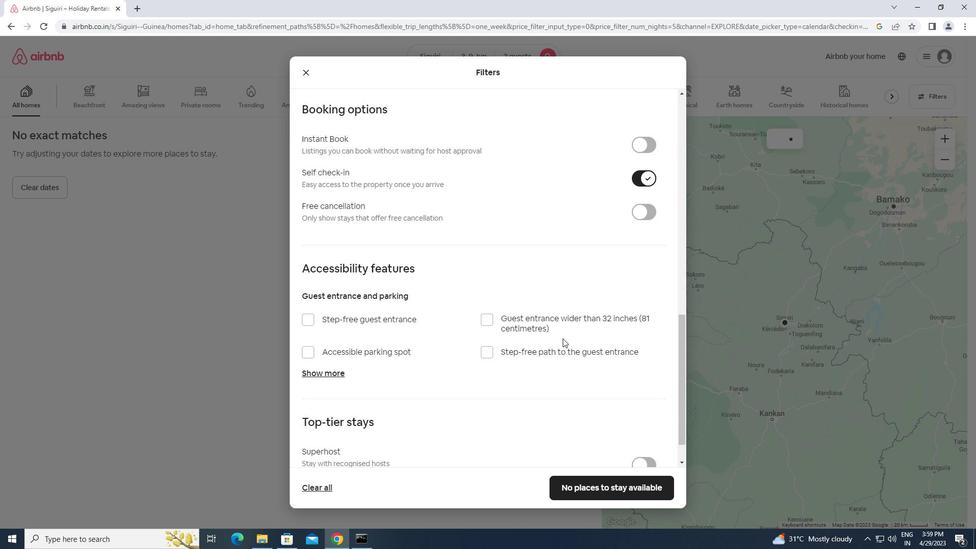 
Action: Mouse moved to (553, 344)
Screenshot: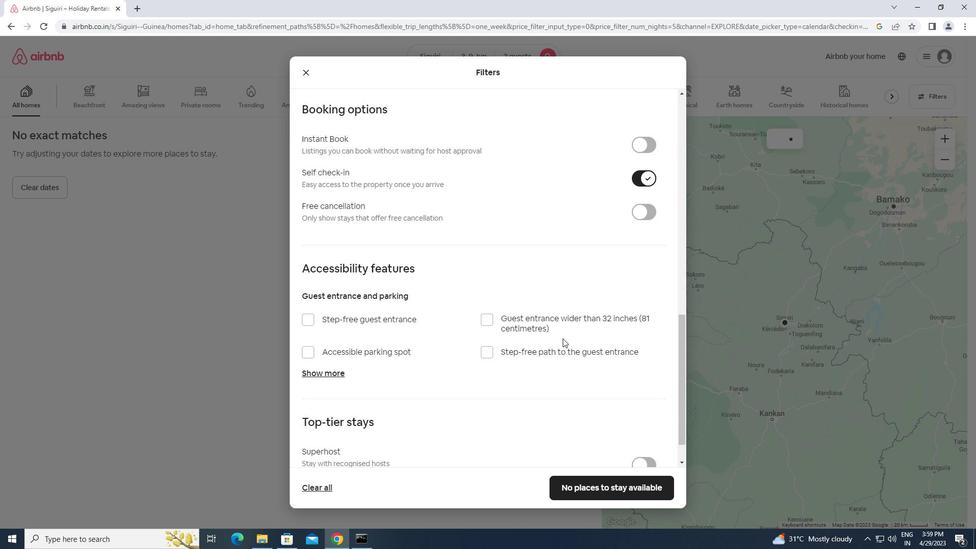 
Action: Mouse scrolled (553, 343) with delta (0, 0)
Screenshot: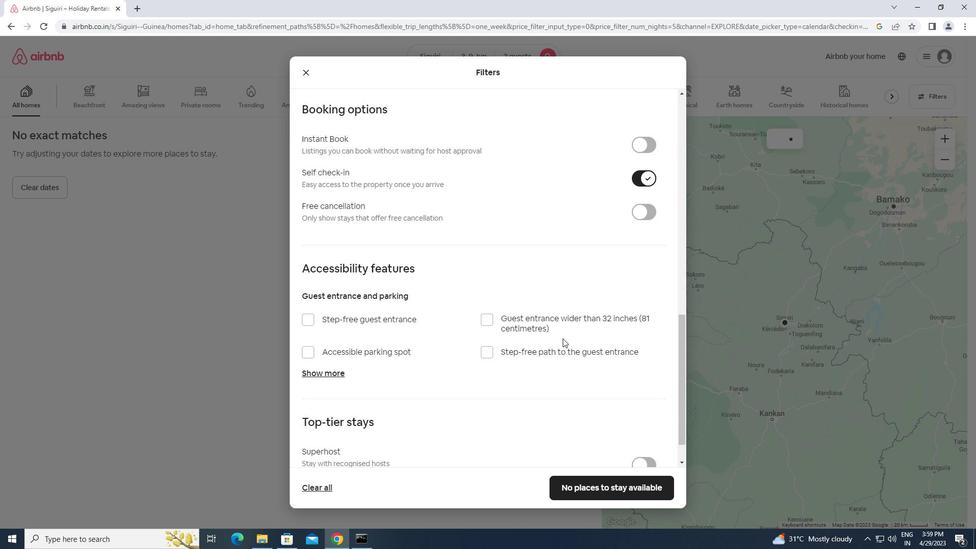 
Action: Mouse moved to (552, 344)
Screenshot: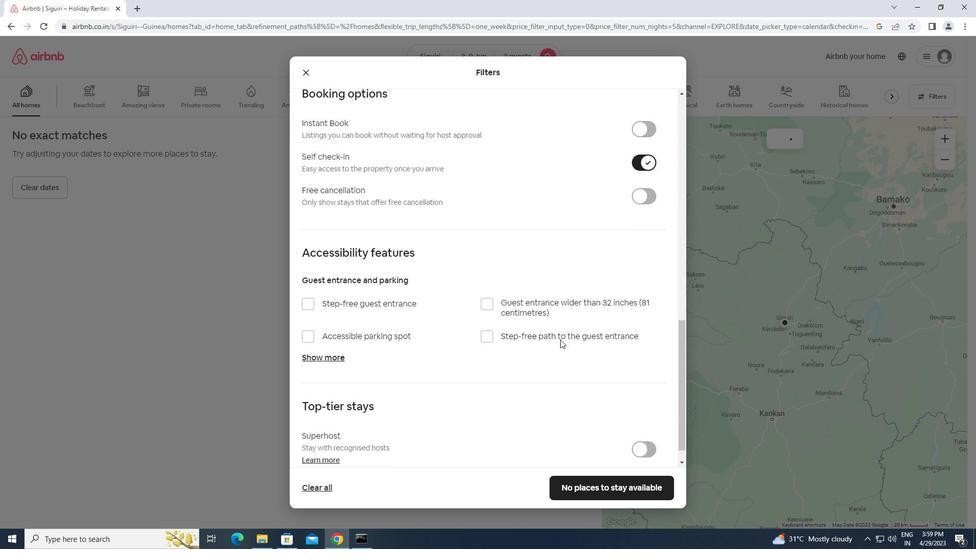 
Action: Mouse scrolled (552, 344) with delta (0, 0)
Screenshot: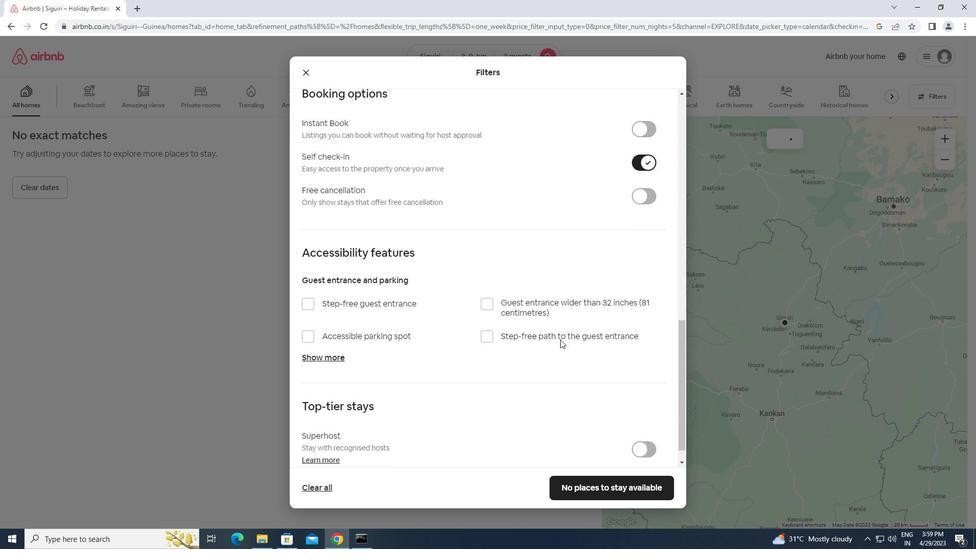 
Action: Mouse moved to (551, 346)
Screenshot: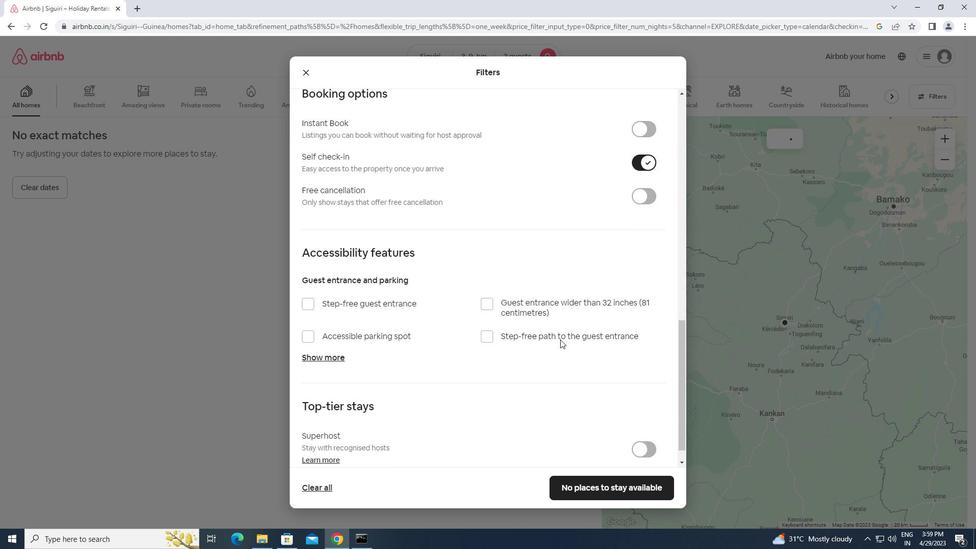 
Action: Mouse scrolled (551, 345) with delta (0, 0)
Screenshot: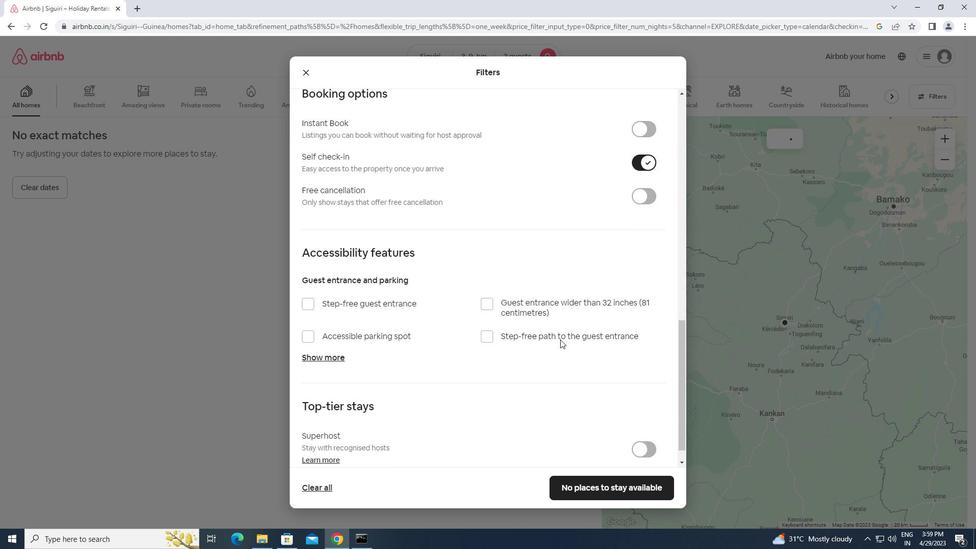 
Action: Mouse moved to (627, 477)
Screenshot: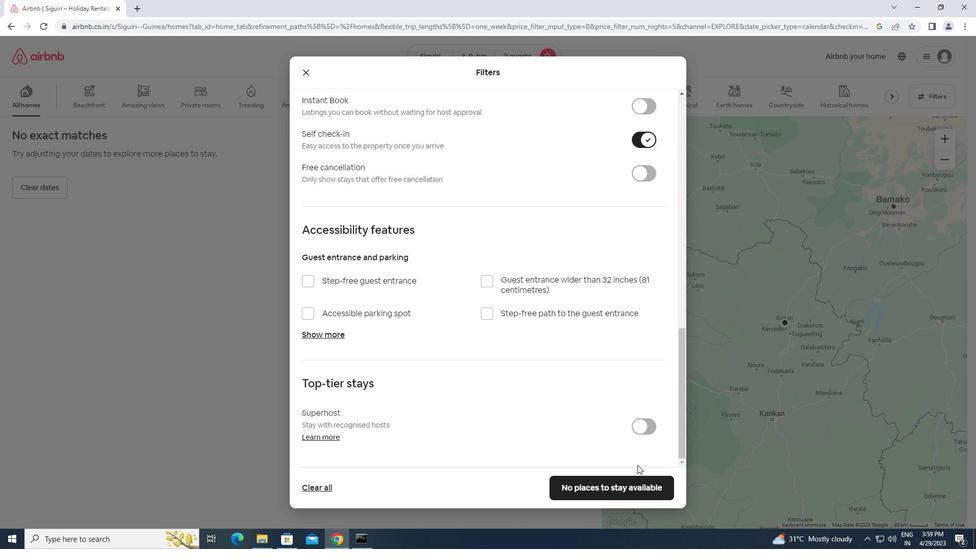 
Action: Mouse pressed left at (627, 477)
Screenshot: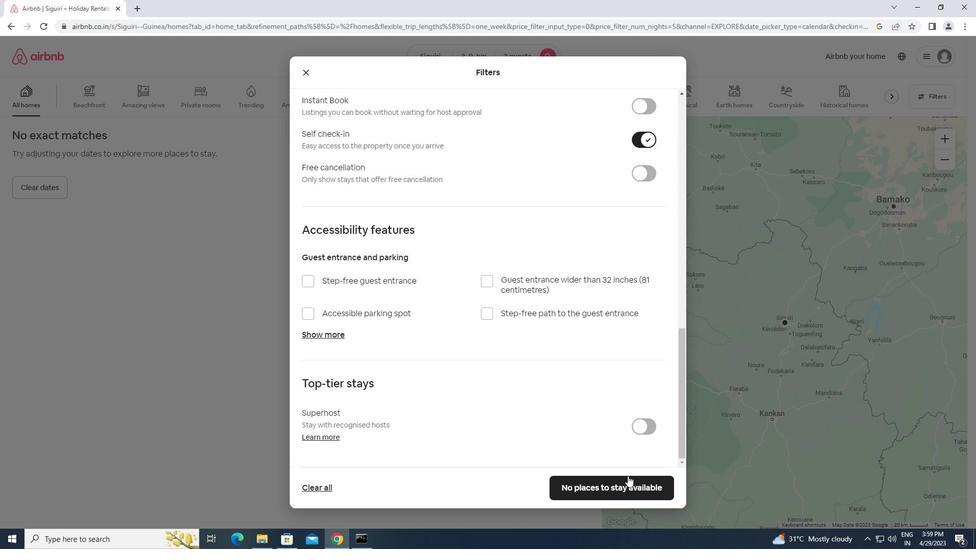 
Action: Mouse moved to (627, 477)
Screenshot: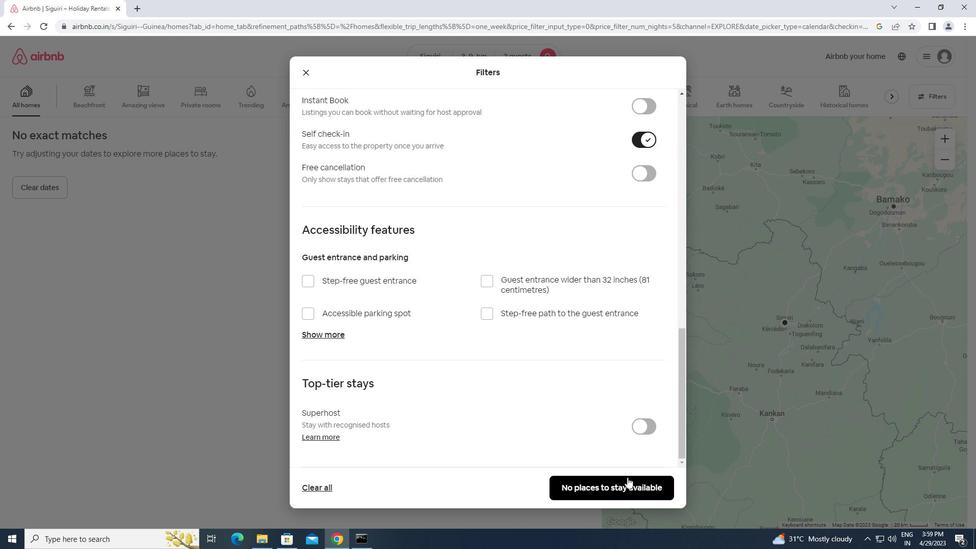
